 Task: Add an event with the title Product Testing Session, date '2024/05/20', time 9:40 AM to 11:40 AMand add a description: To enhance the networking experience, the event may also include icebreaker activities or facilitated networking games designed to spark conversations and foster connections. These activities will encourage attendees to interact with individuals they may not have met otherwise, promoting a broader network and diverse perspectives.Select event color  Lavender . Add location for the event as: 654 Belem Tower, Lisbon, Portugal, logged in from the account softage.1@softage.netand send the event invitation to softage.5@softage.net and softage.6@softage.net. Set a reminder for the event Every weekday(Monday to Friday)
Action: Mouse moved to (29, 95)
Screenshot: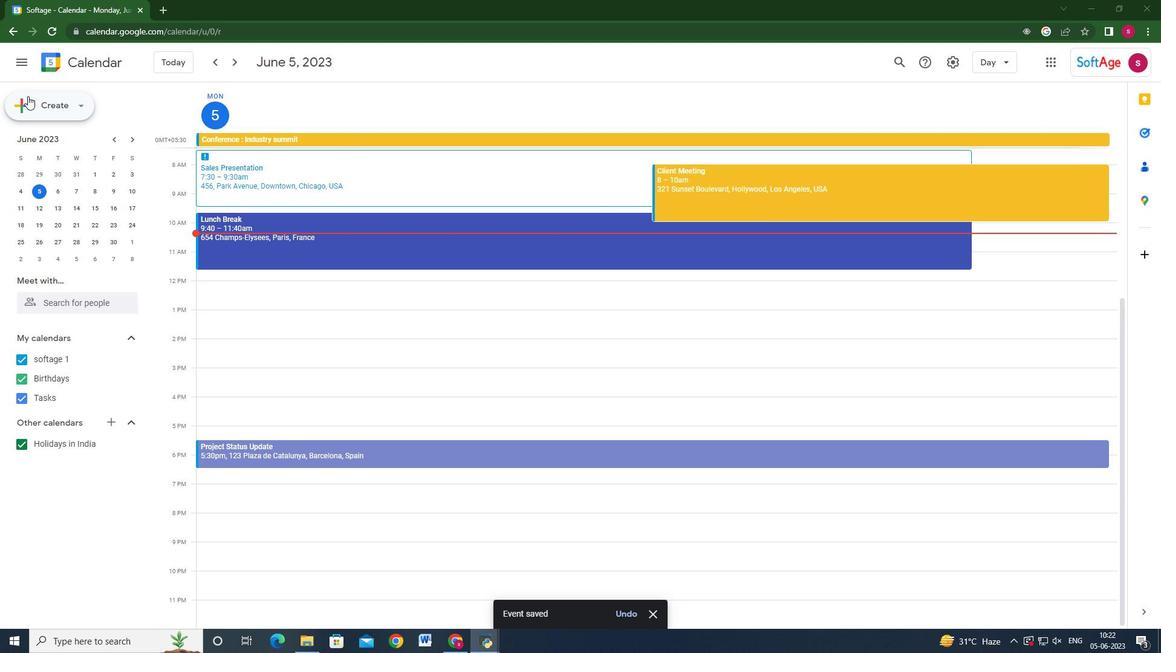 
Action: Mouse pressed left at (29, 95)
Screenshot: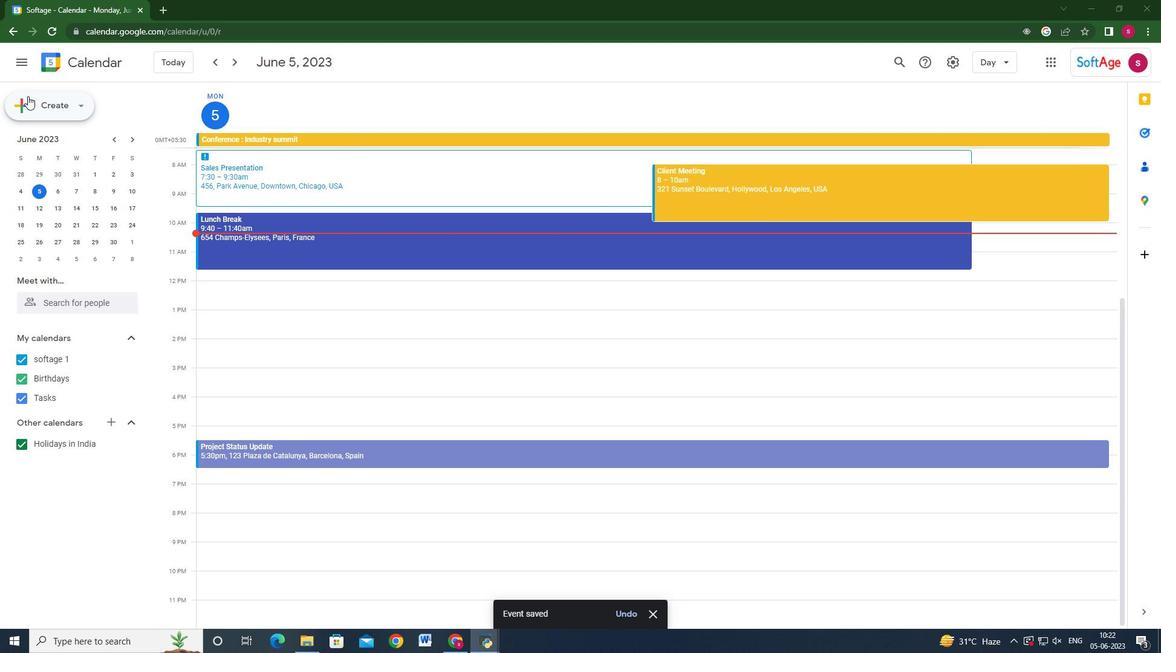 
Action: Mouse moved to (45, 133)
Screenshot: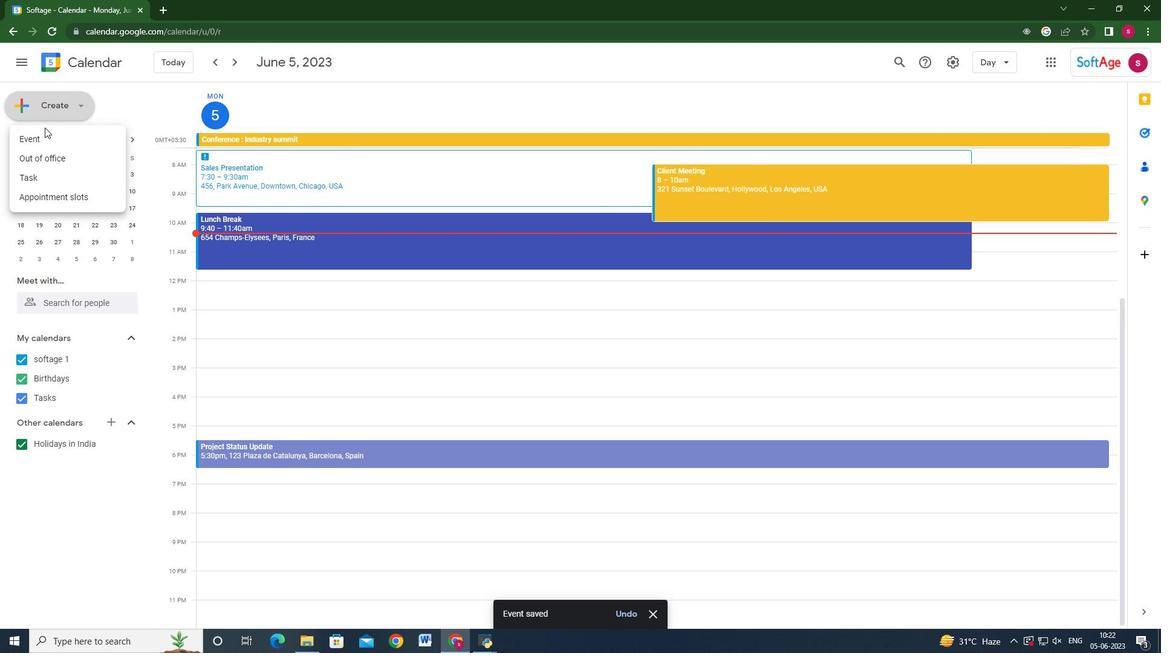 
Action: Mouse pressed left at (45, 133)
Screenshot: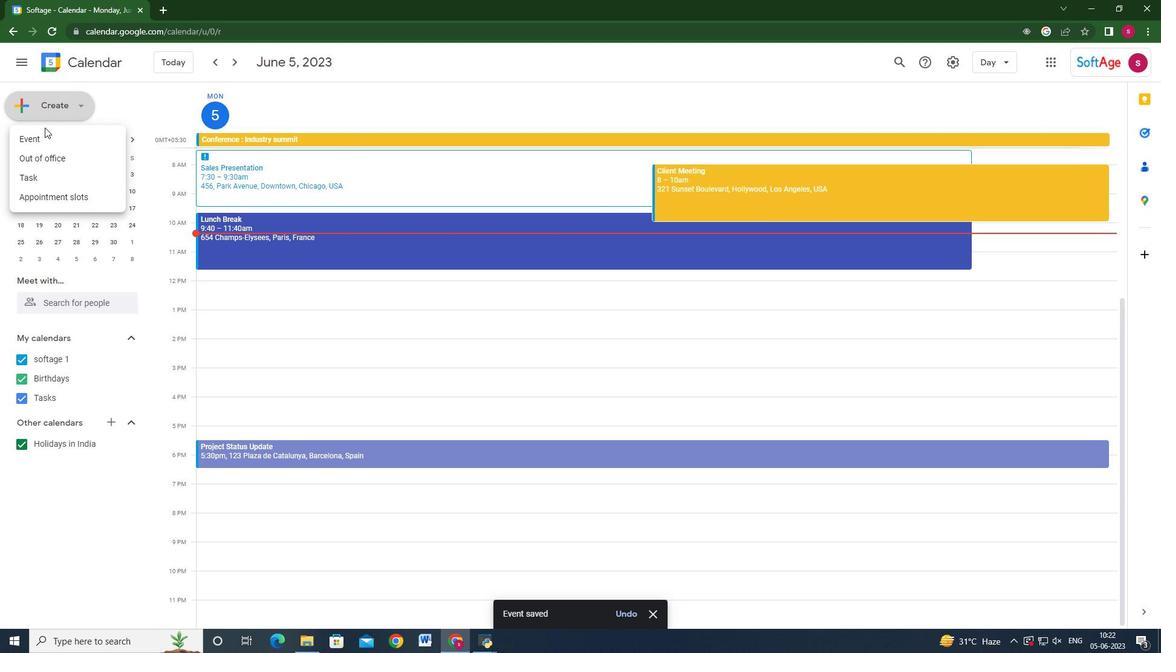 
Action: Mouse moved to (694, 484)
Screenshot: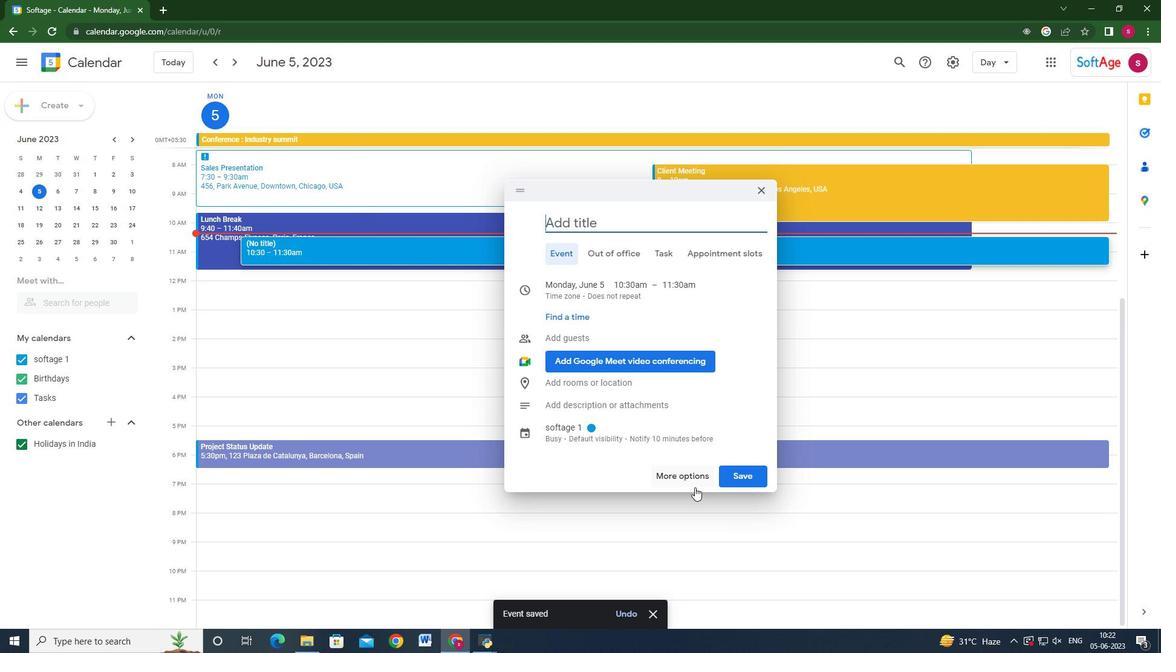 
Action: Mouse pressed left at (694, 484)
Screenshot: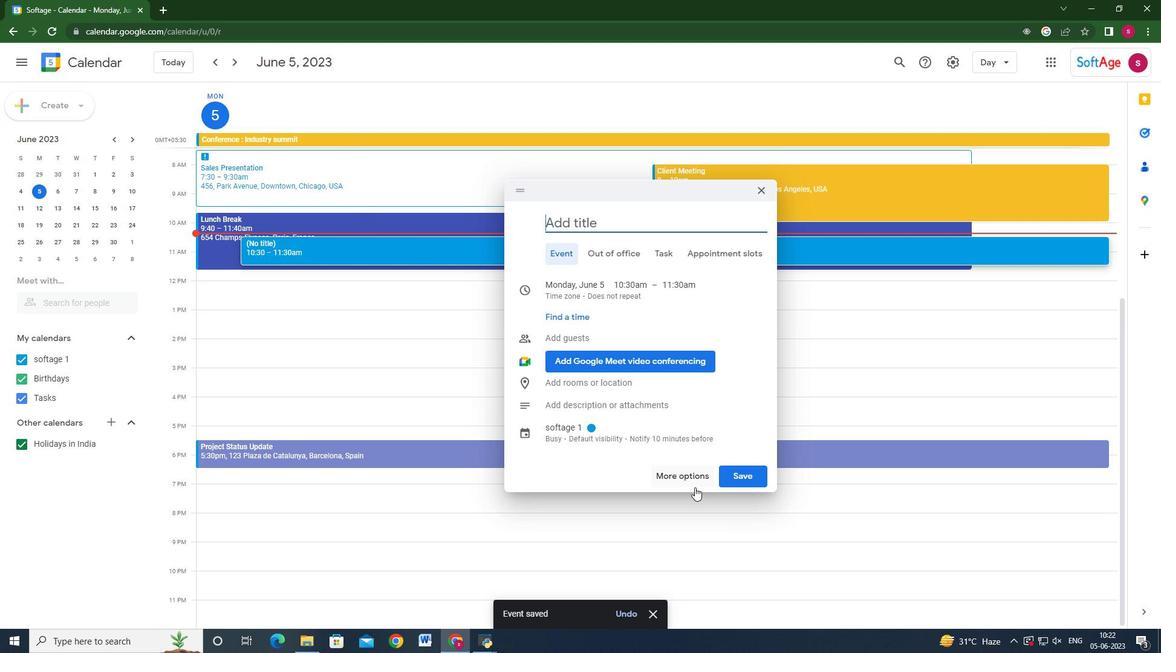 
Action: Mouse moved to (232, 137)
Screenshot: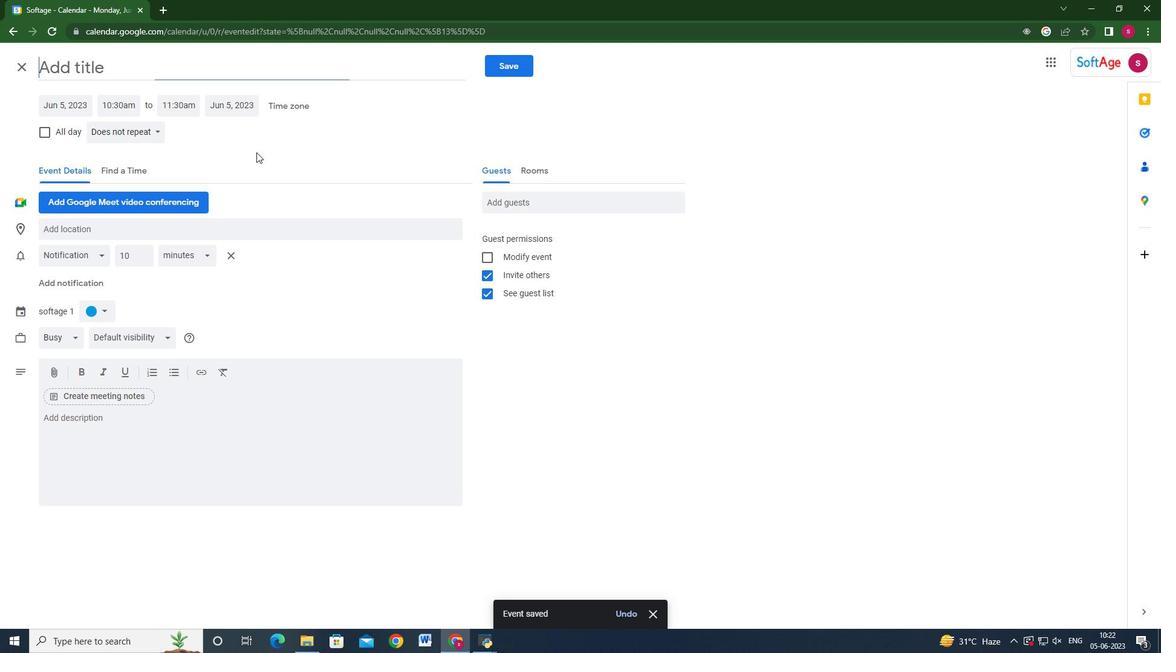 
Action: Key pressed <Key.shift>Product<Key.space><Key.shift>Testing<Key.space><Key.shift_r>Session
Screenshot: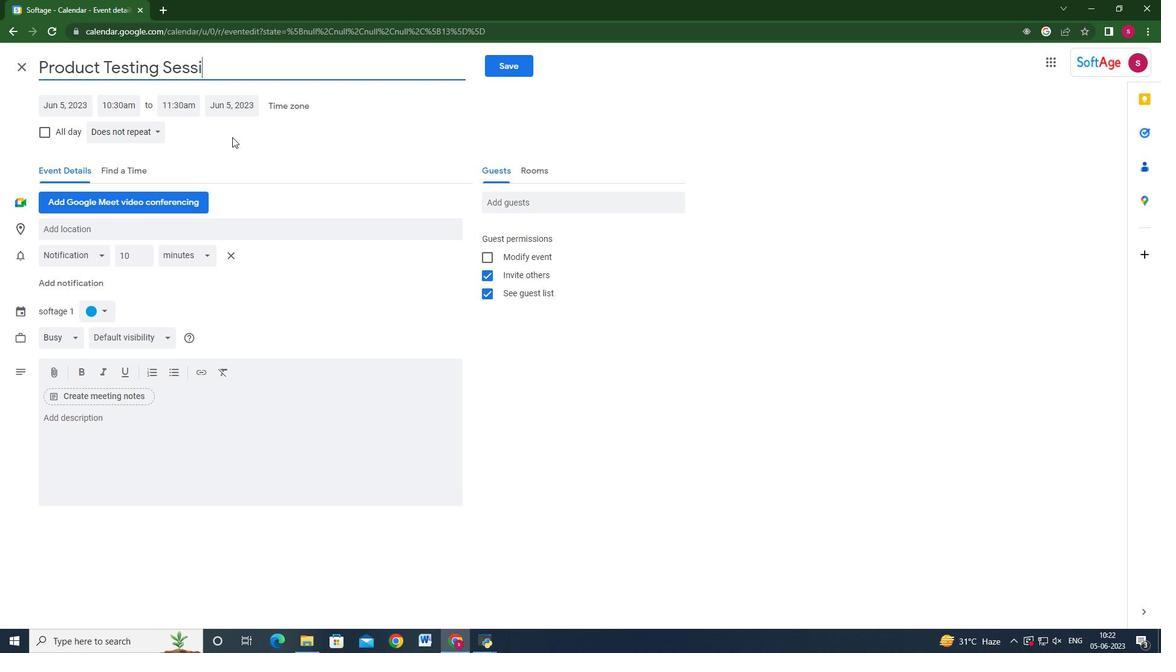 
Action: Mouse moved to (74, 108)
Screenshot: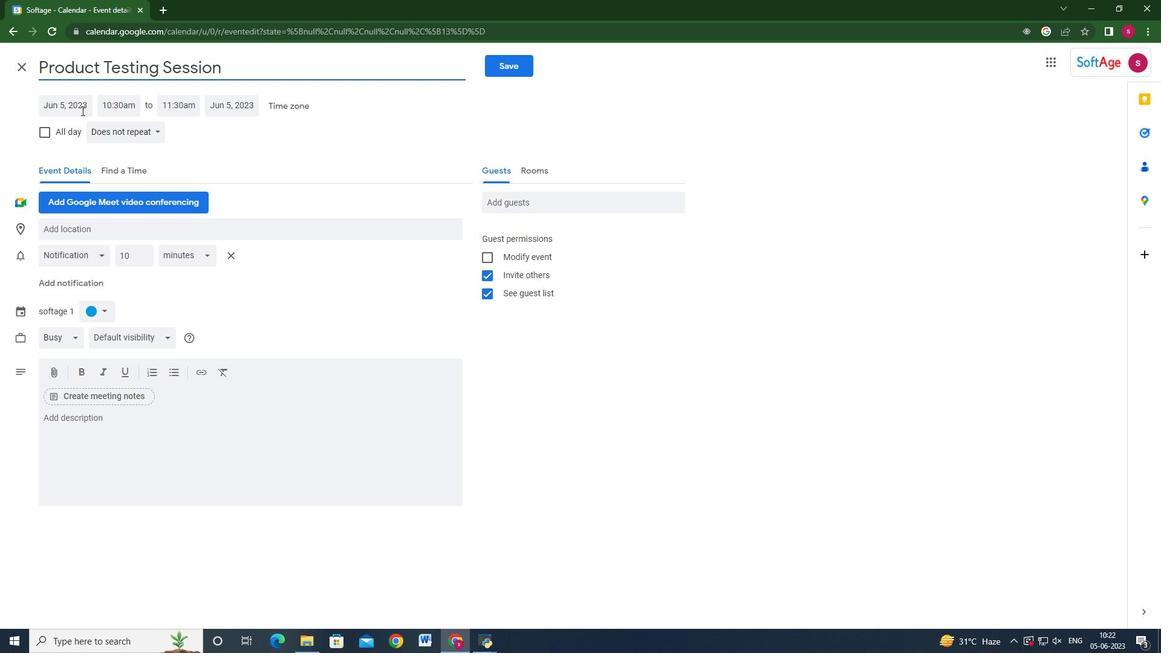 
Action: Mouse pressed left at (74, 108)
Screenshot: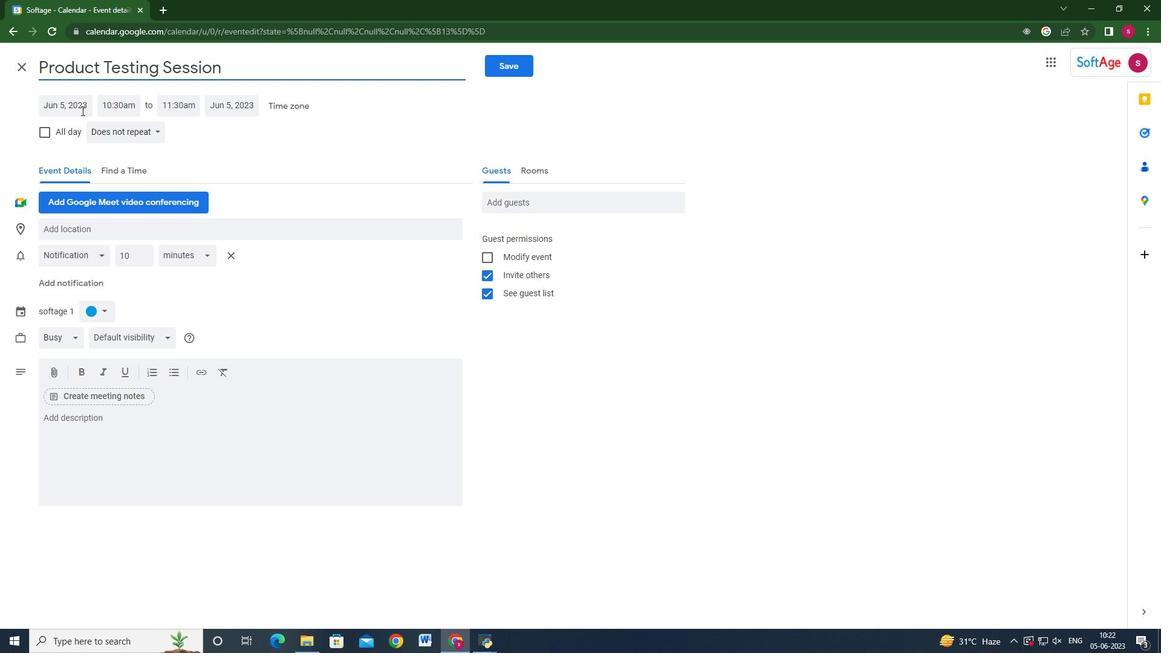 
Action: Mouse moved to (187, 130)
Screenshot: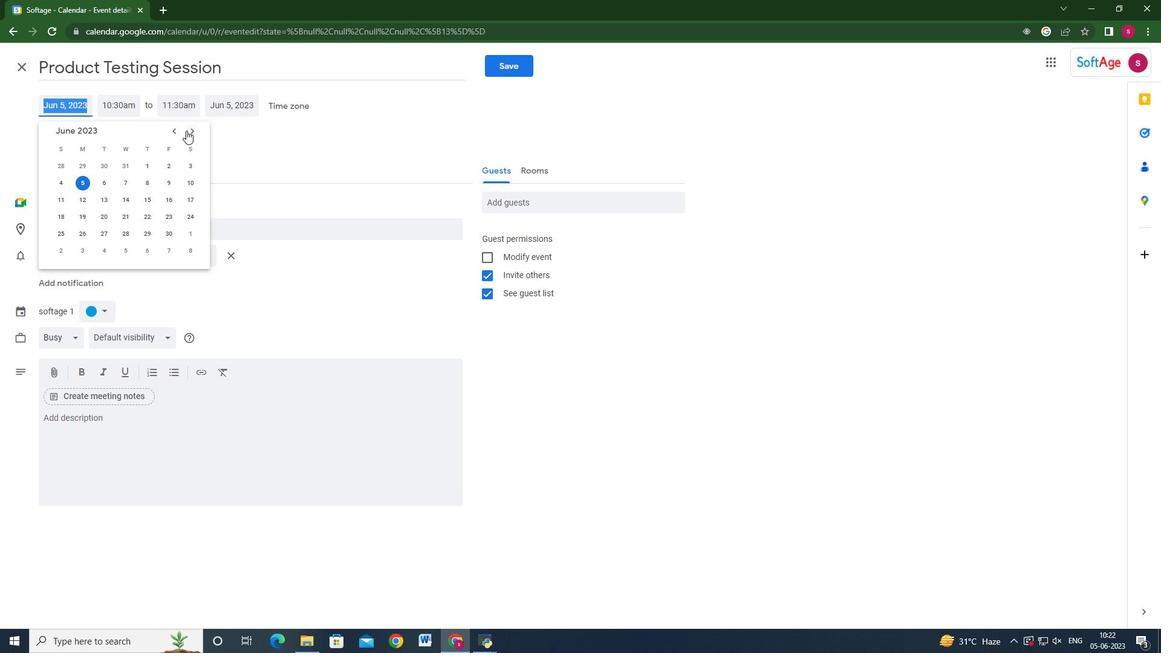 
Action: Mouse pressed left at (187, 130)
Screenshot: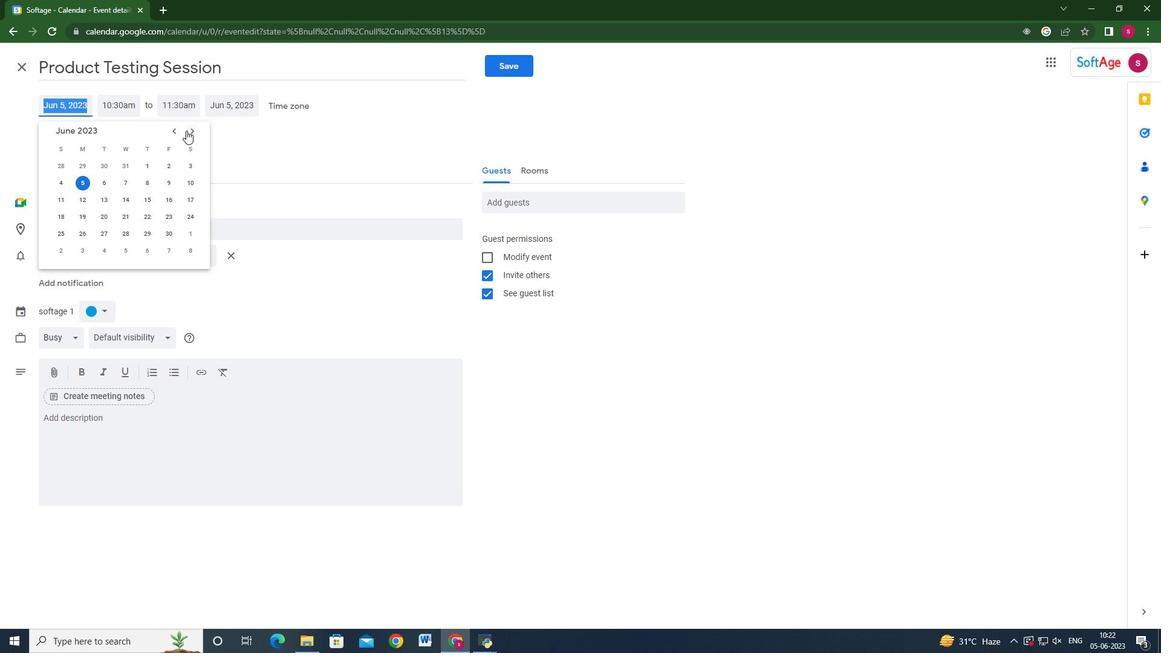 
Action: Mouse moved to (188, 130)
Screenshot: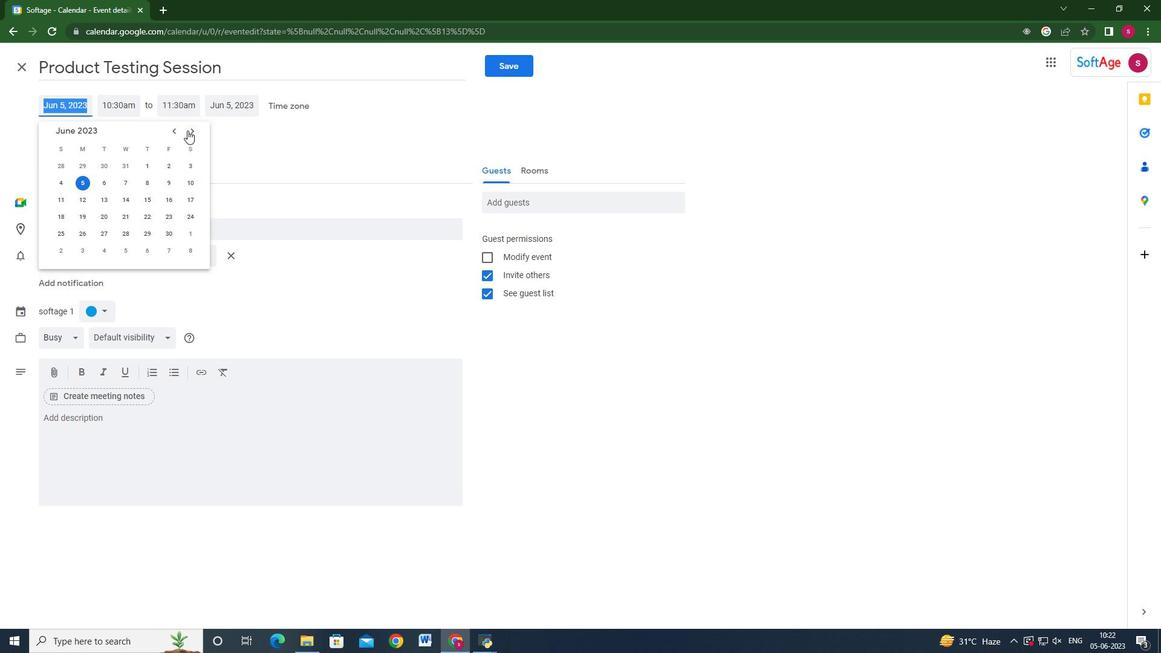 
Action: Mouse pressed left at (188, 130)
Screenshot: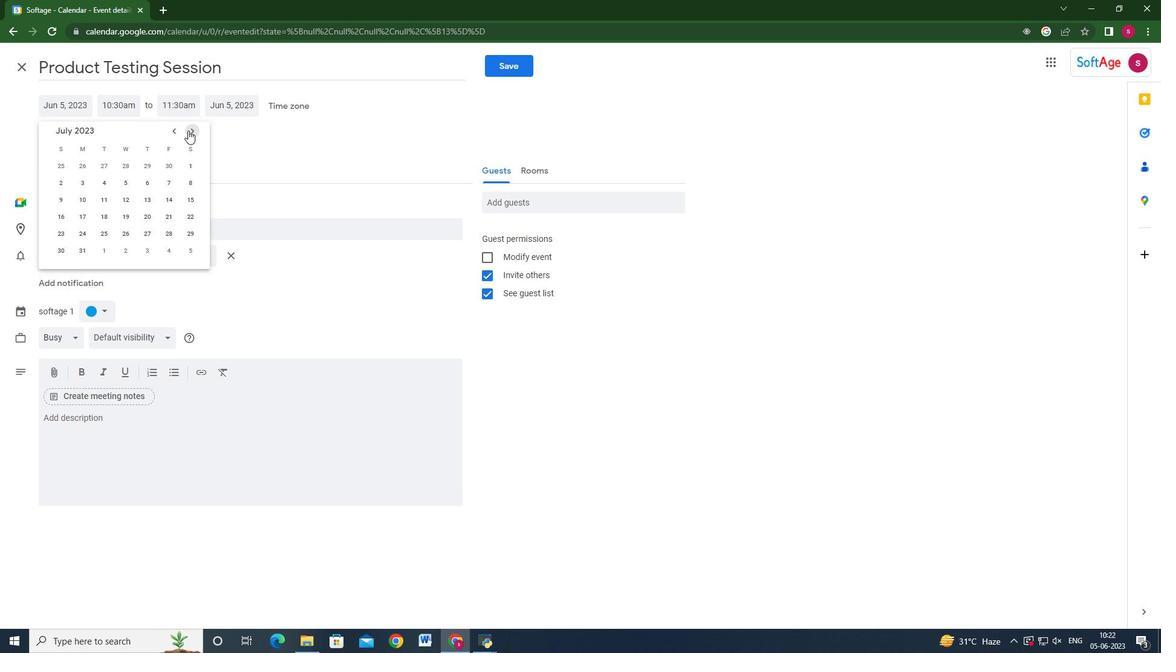 
Action: Mouse moved to (188, 130)
Screenshot: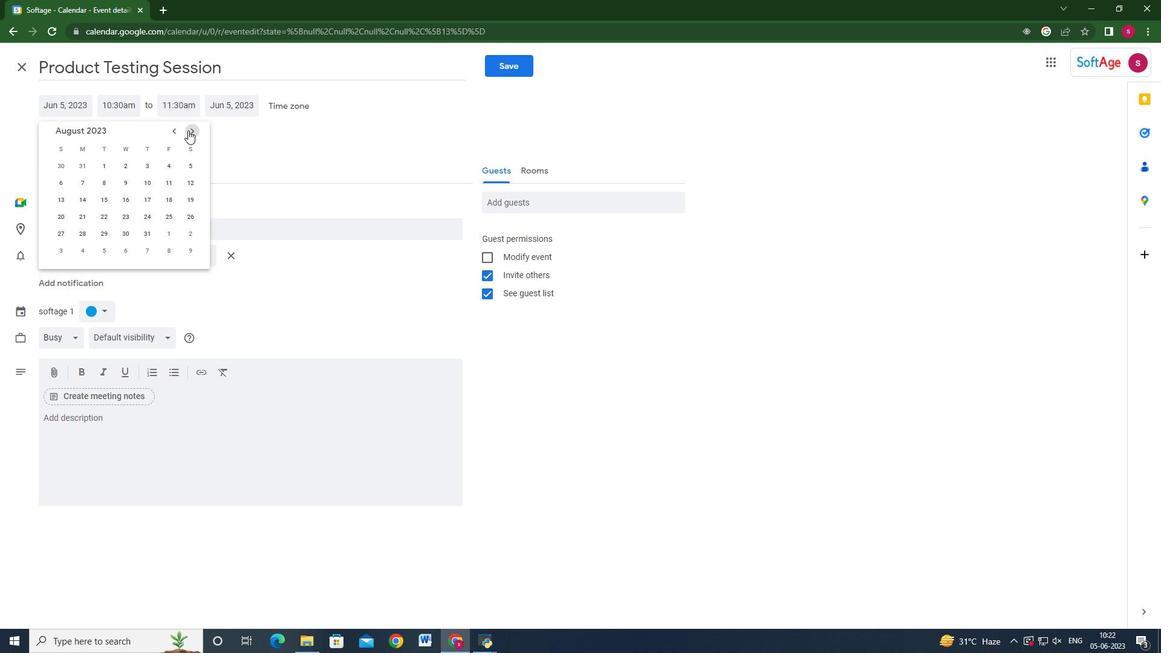 
Action: Mouse pressed left at (188, 130)
Screenshot: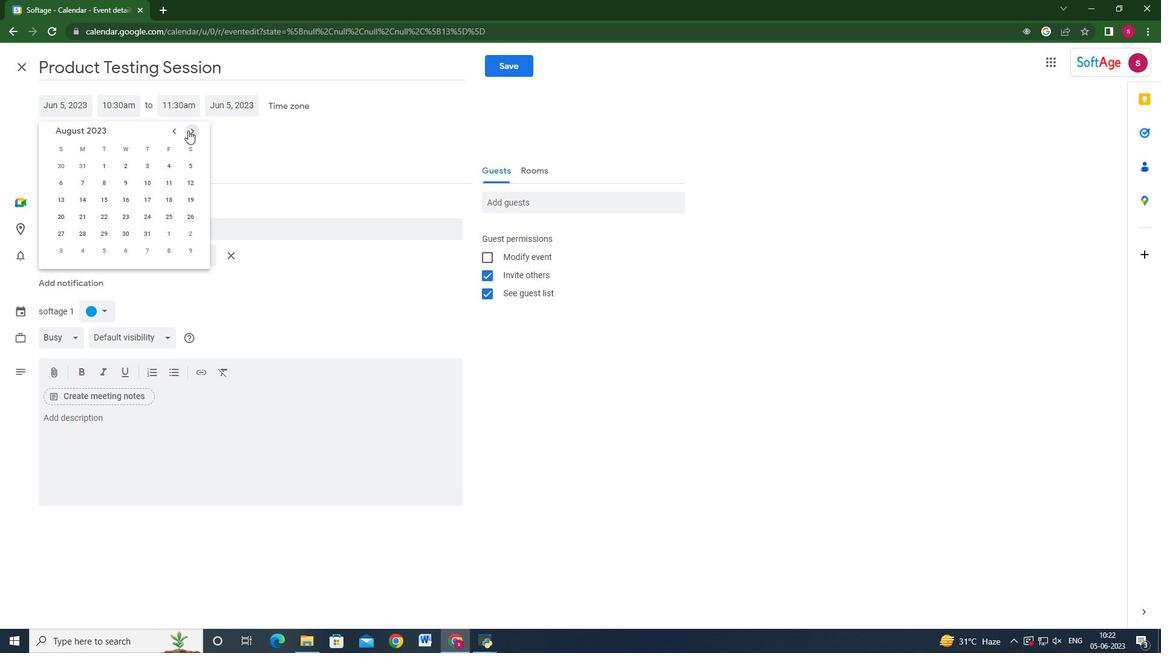 
Action: Mouse pressed left at (188, 130)
Screenshot: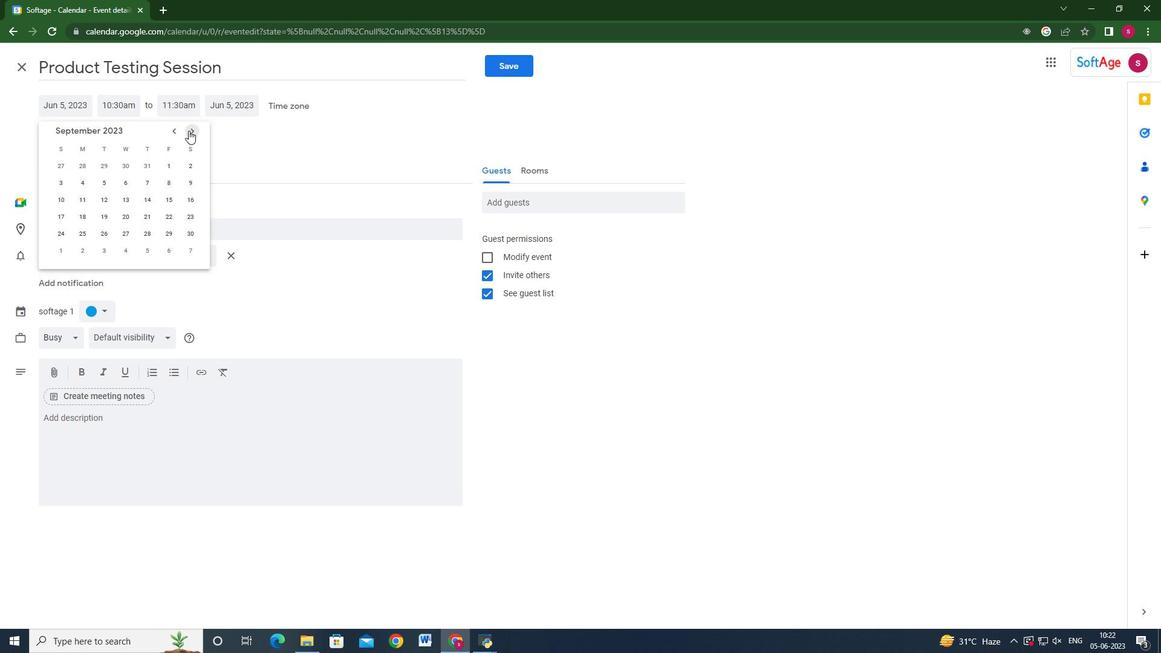 
Action: Mouse moved to (188, 130)
Screenshot: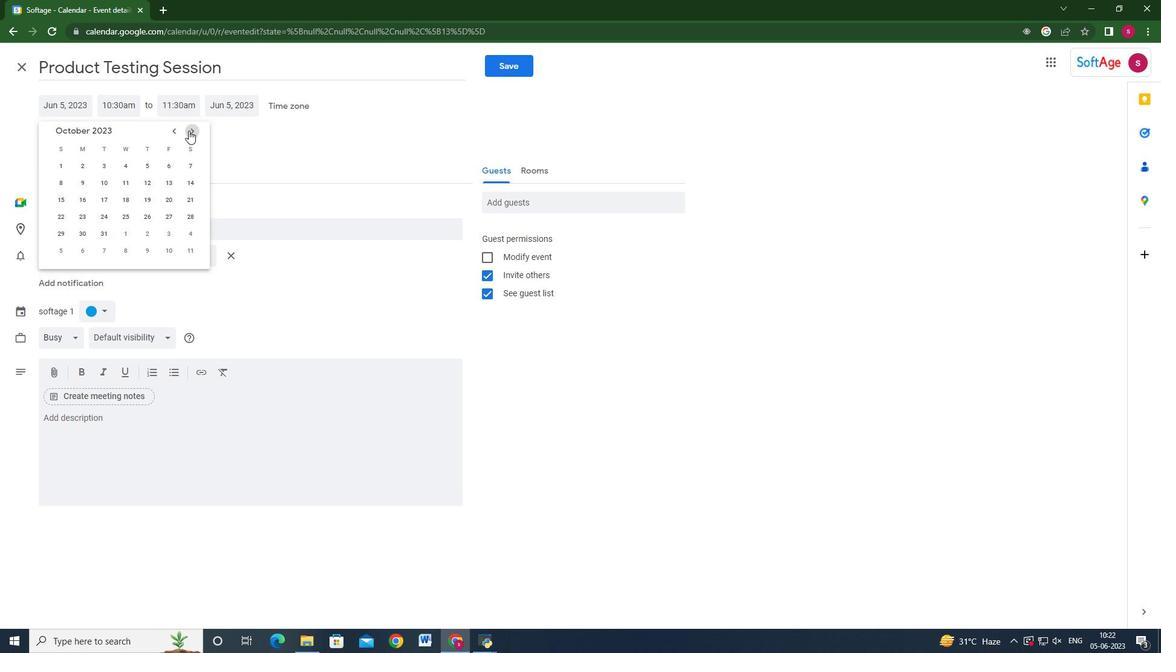 
Action: Mouse pressed left at (188, 130)
Screenshot: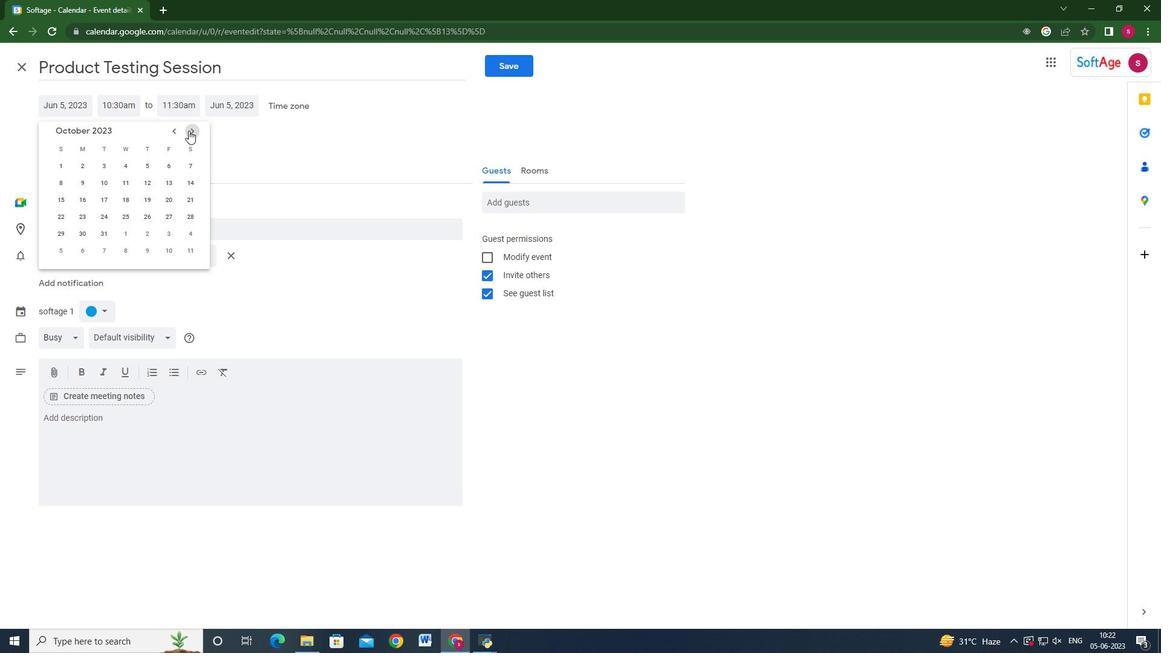 
Action: Mouse pressed left at (188, 130)
Screenshot: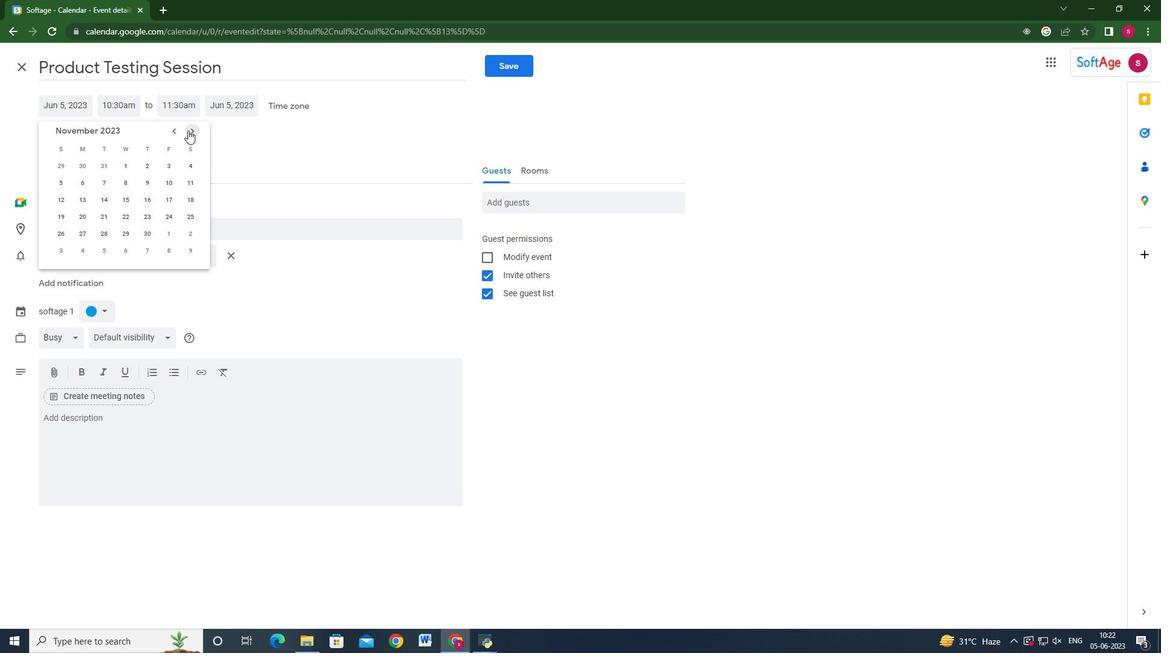 
Action: Mouse pressed left at (188, 130)
Screenshot: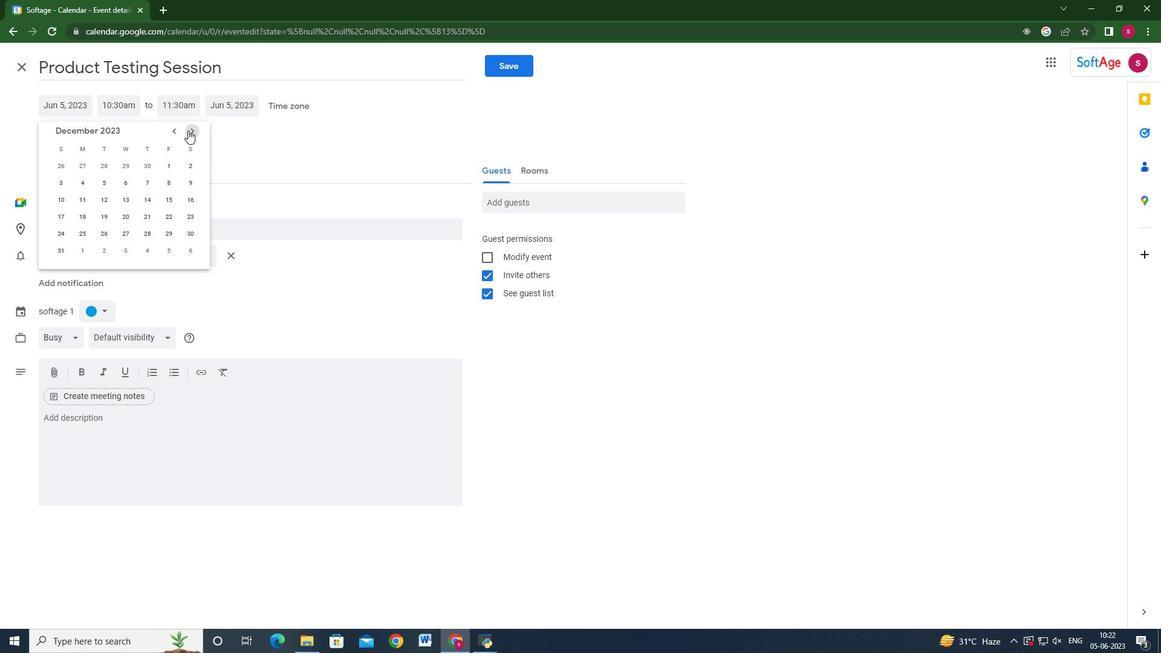 
Action: Mouse pressed left at (188, 130)
Screenshot: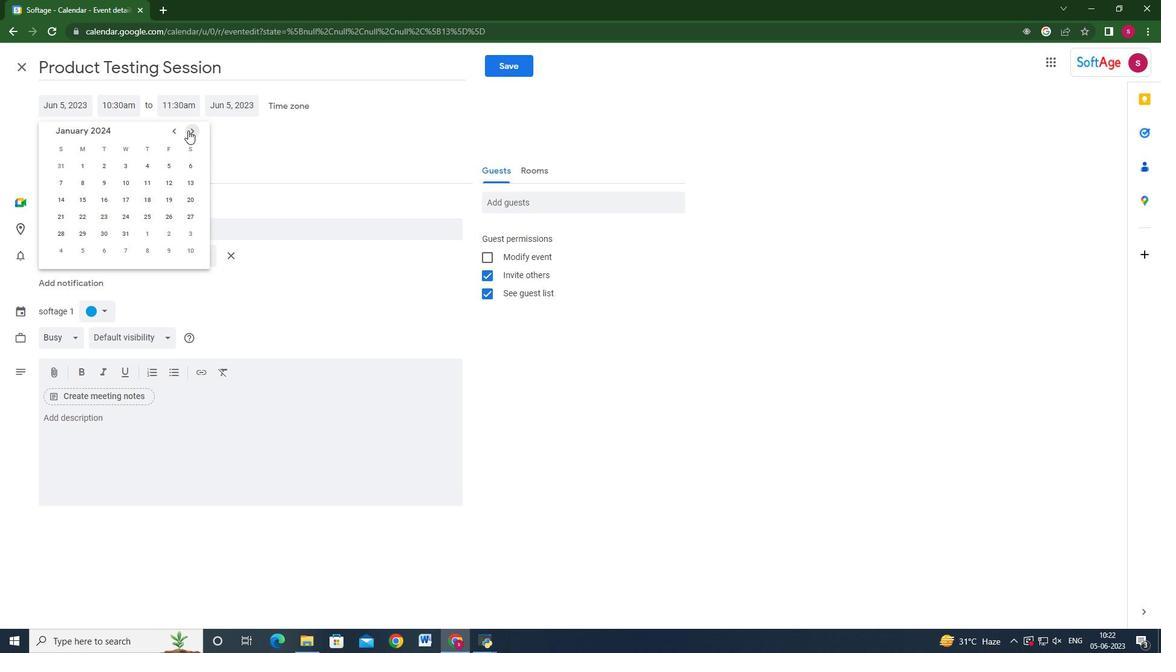
Action: Mouse pressed left at (188, 130)
Screenshot: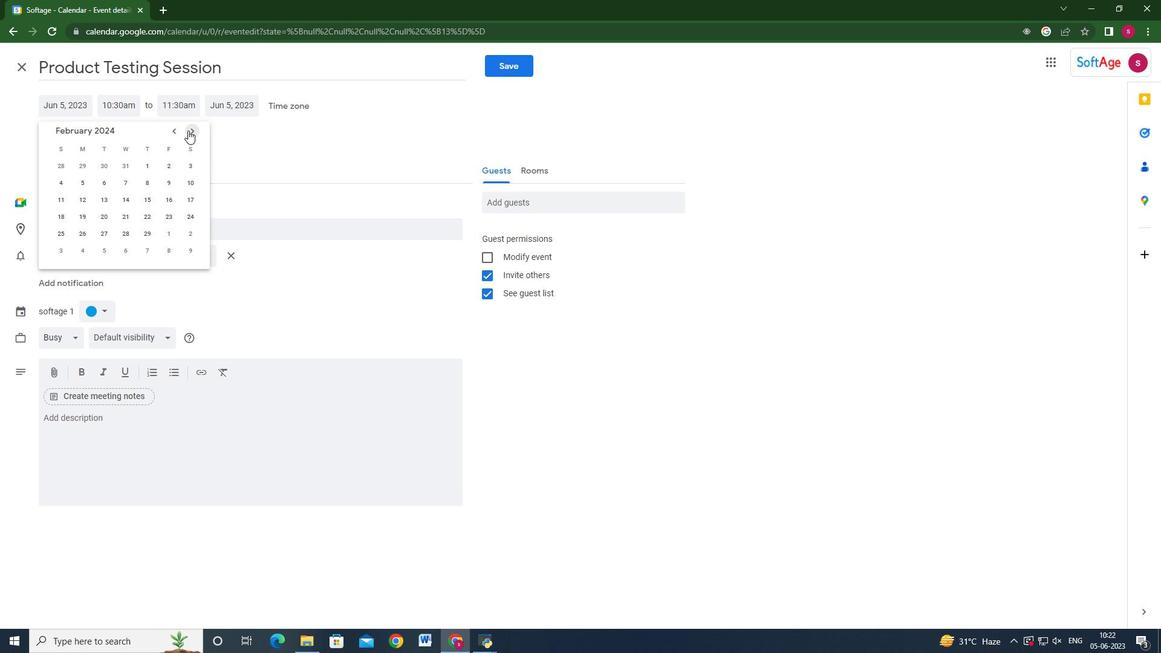 
Action: Mouse pressed left at (188, 130)
Screenshot: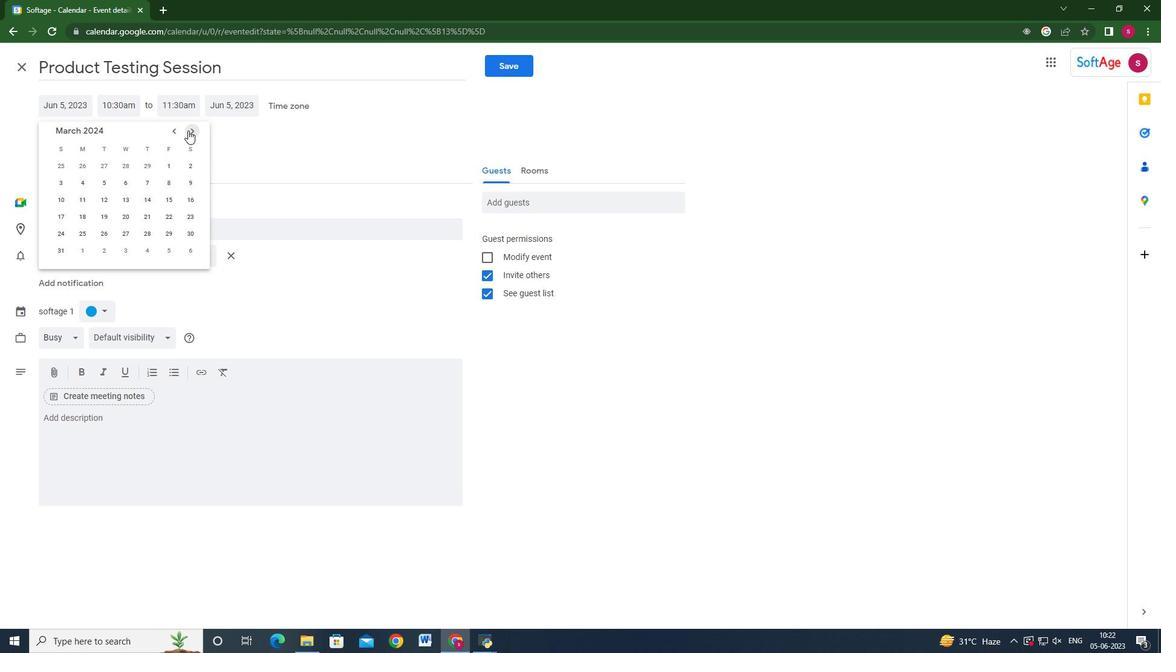 
Action: Mouse pressed left at (188, 130)
Screenshot: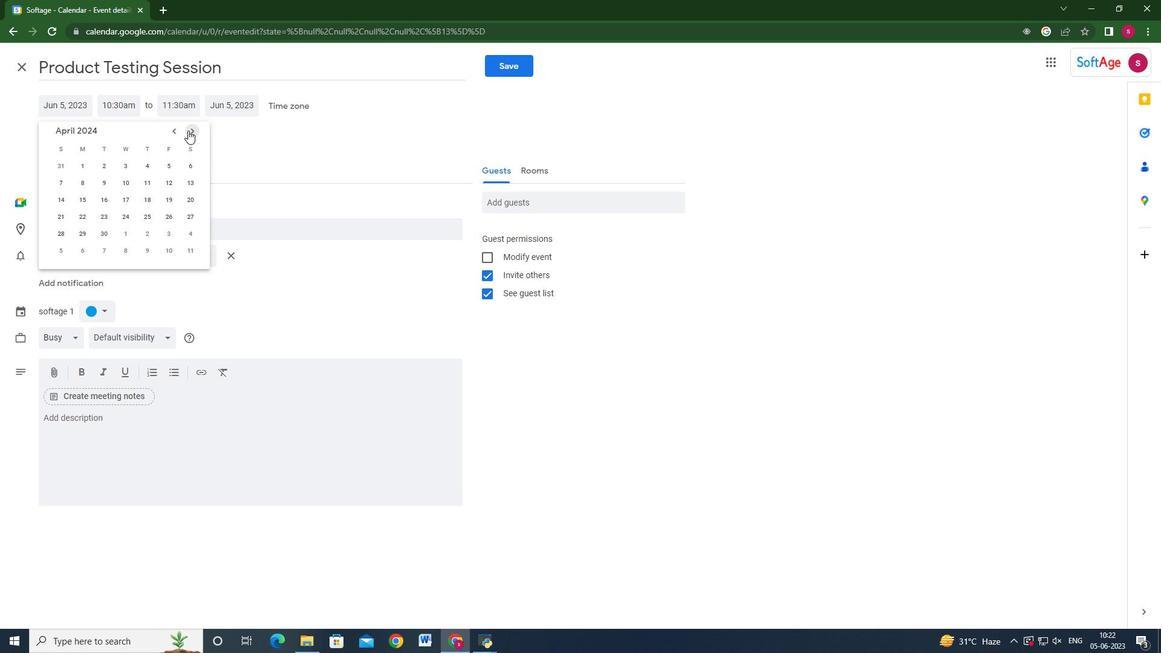 
Action: Mouse moved to (79, 218)
Screenshot: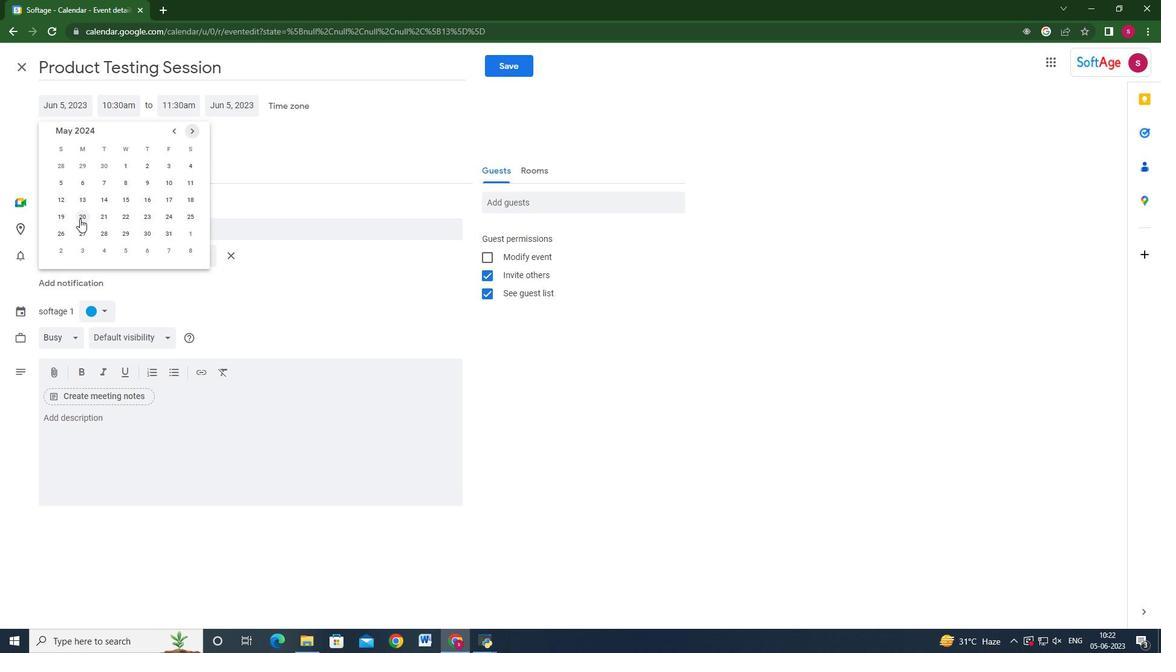 
Action: Mouse pressed left at (79, 218)
Screenshot: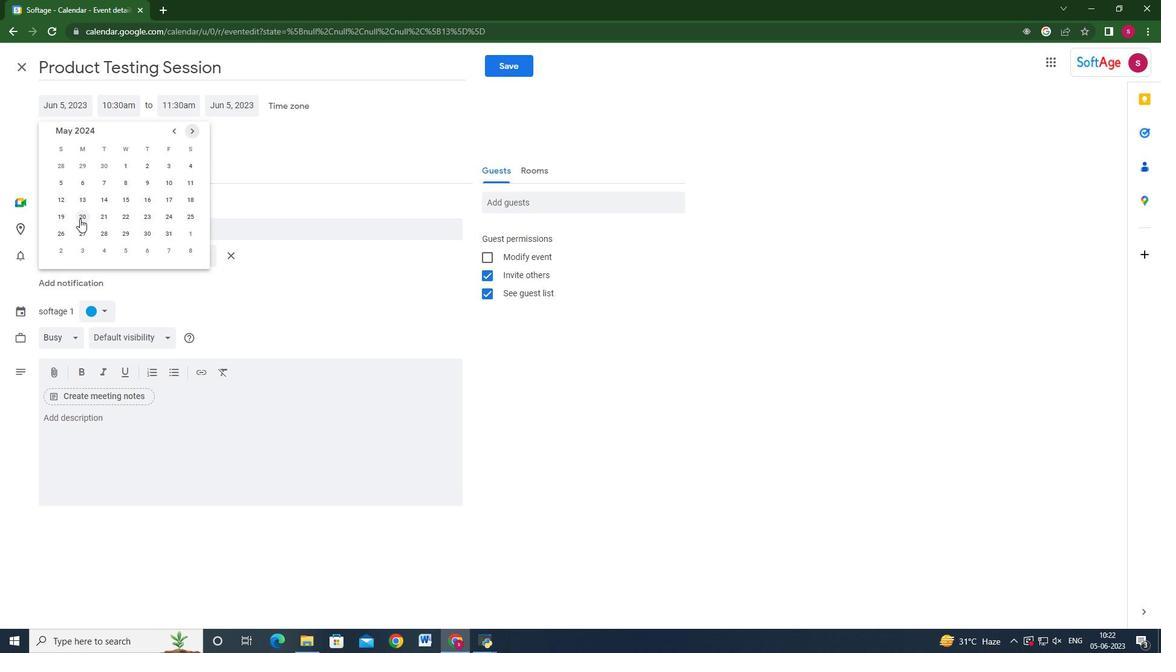 
Action: Mouse moved to (125, 104)
Screenshot: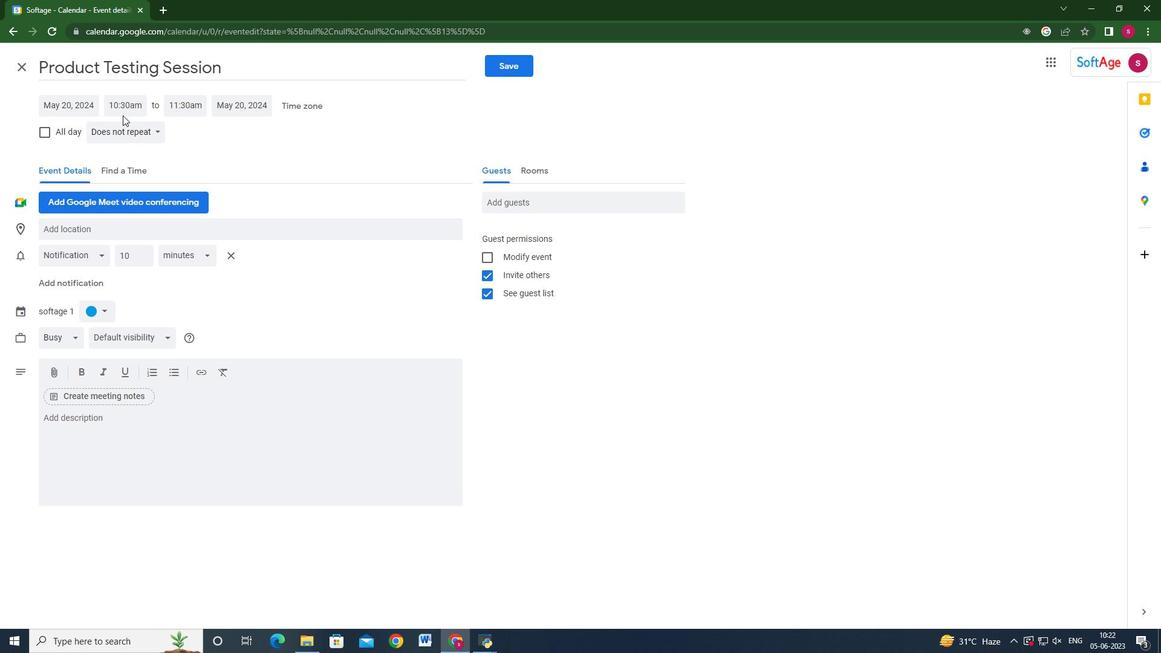 
Action: Mouse pressed left at (125, 104)
Screenshot: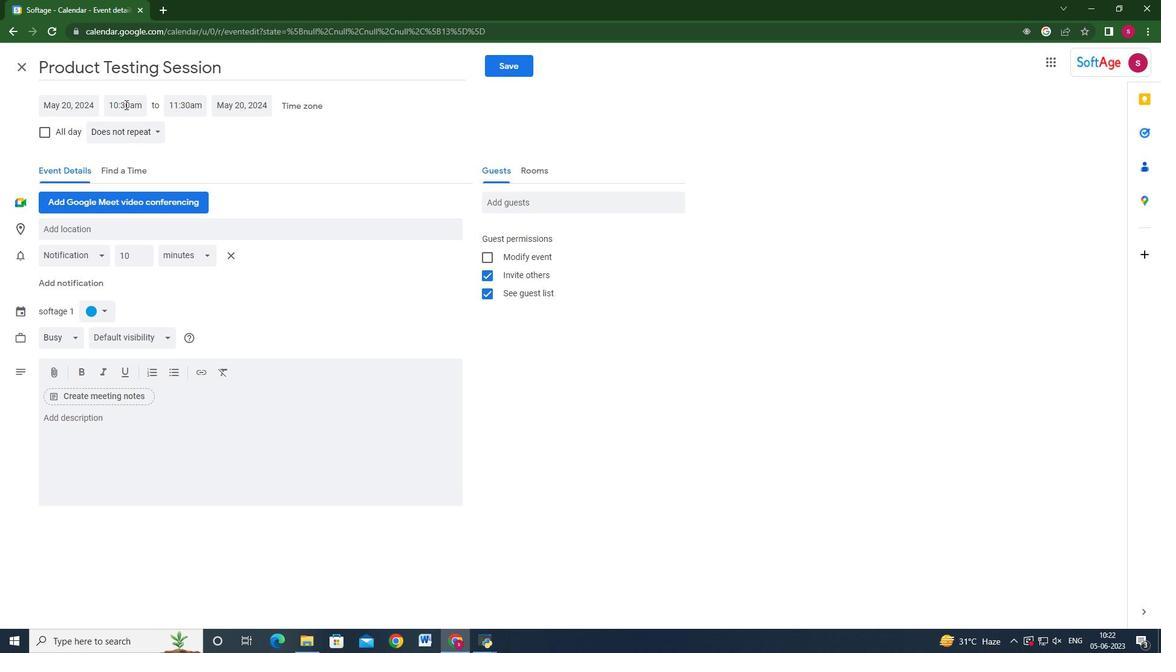 
Action: Key pressed 1<Key.backspace>9<Key.shift>:40am<Key.tab>11<Key.shift>:50<Key.backspace><Key.backspace>40am<Key.enter>
Screenshot: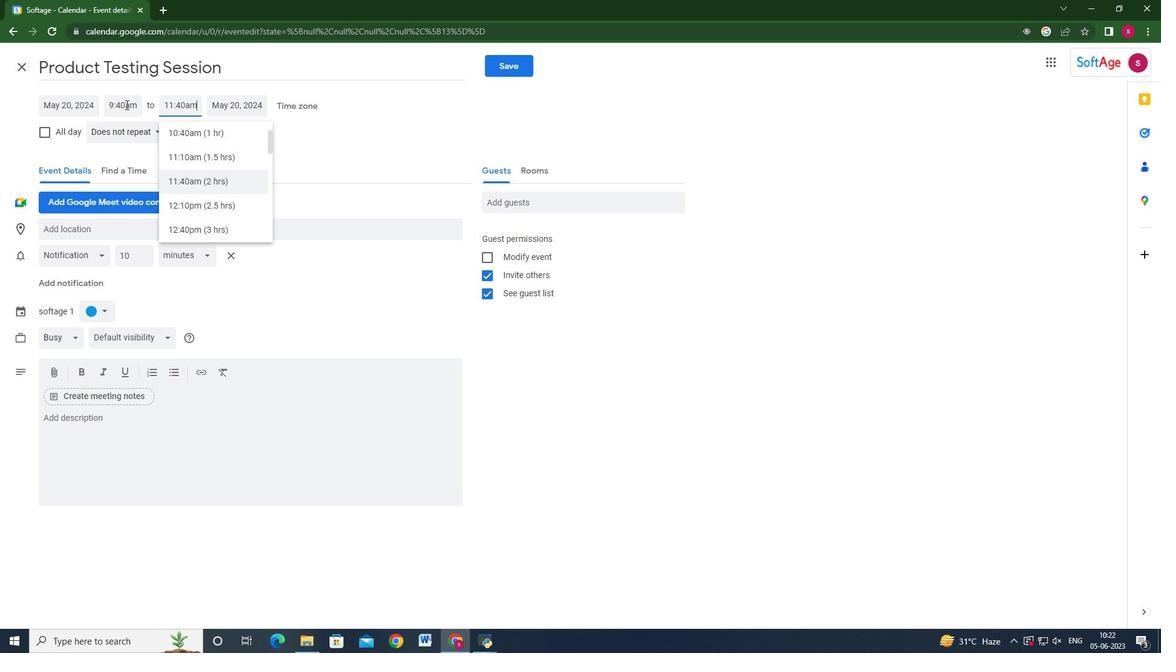 
Action: Mouse moved to (165, 425)
Screenshot: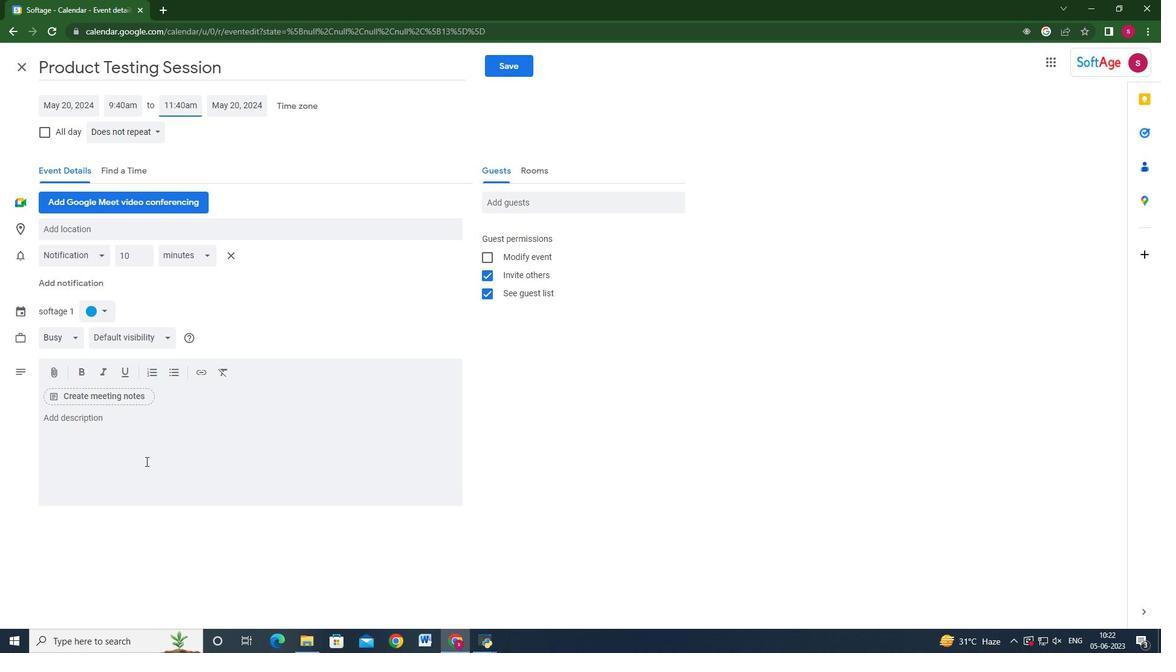 
Action: Mouse pressed left at (165, 425)
Screenshot: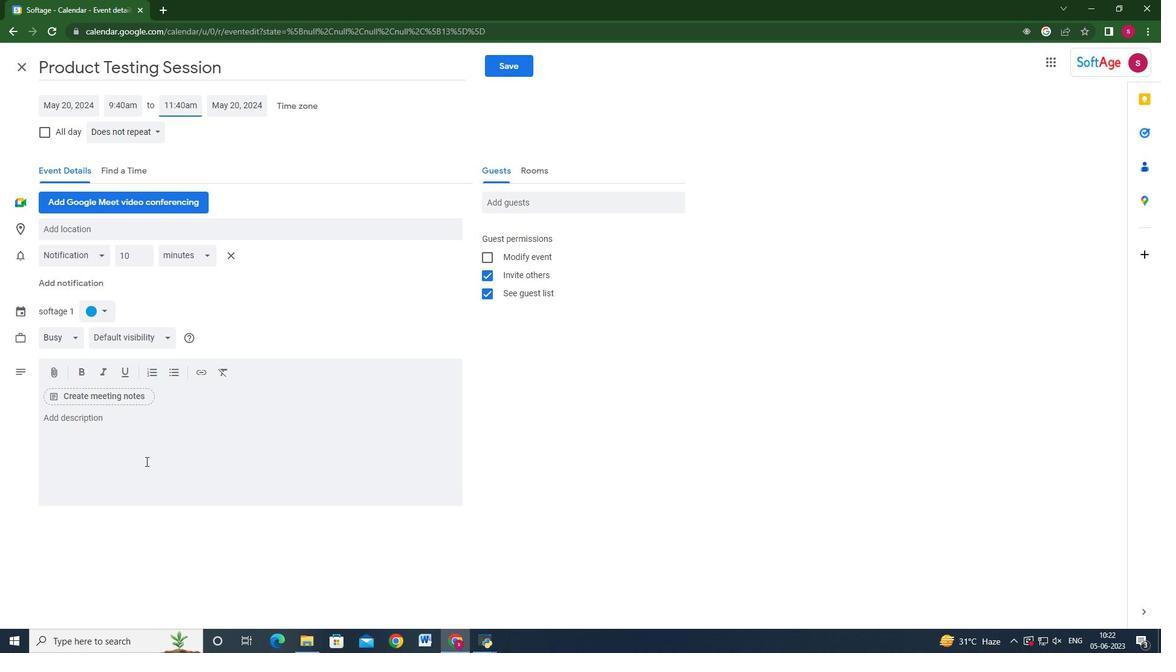 
Action: Key pressed <Key.shift>To<Key.space>enhance<Key.space>the<Key.space>nw<Key.backspace>ew<Key.backspace>tworking<Key.space>experience,<Key.space>the<Key.space>event<Key.space>may<Key.space>aloso<Key.backspace><Key.backspace><Key.backspace>so<Key.space>include<Key.space>icebreaker<Key.space>activities<Key.space>or<Key.space>facilitated<Key.space>networking<Key.space>games<Key.space>designed<Key.space>to<Key.space>spark<Key.space>conversations<Key.space>and<Key.space>s<Key.backspace>foster<Key.space>connections.<Key.space><Key.shift>These<Key.space>activities<Key.space>will<Key.space>encourage<Key.space>attendees<Key.space>to<Key.space>interact<Key.space>with<Key.space>indici<Key.backspace><Key.backspace>viduals<Key.space>they<Key.space>may<Key.space>not<Key.space>have<Key.space>met<Key.space>otherwise,<Key.space>promoting<Key.space>a<Key.space>broader<Key.space>network<Key.space>and<Key.space>diverse<Key.space>perspectives.
Screenshot: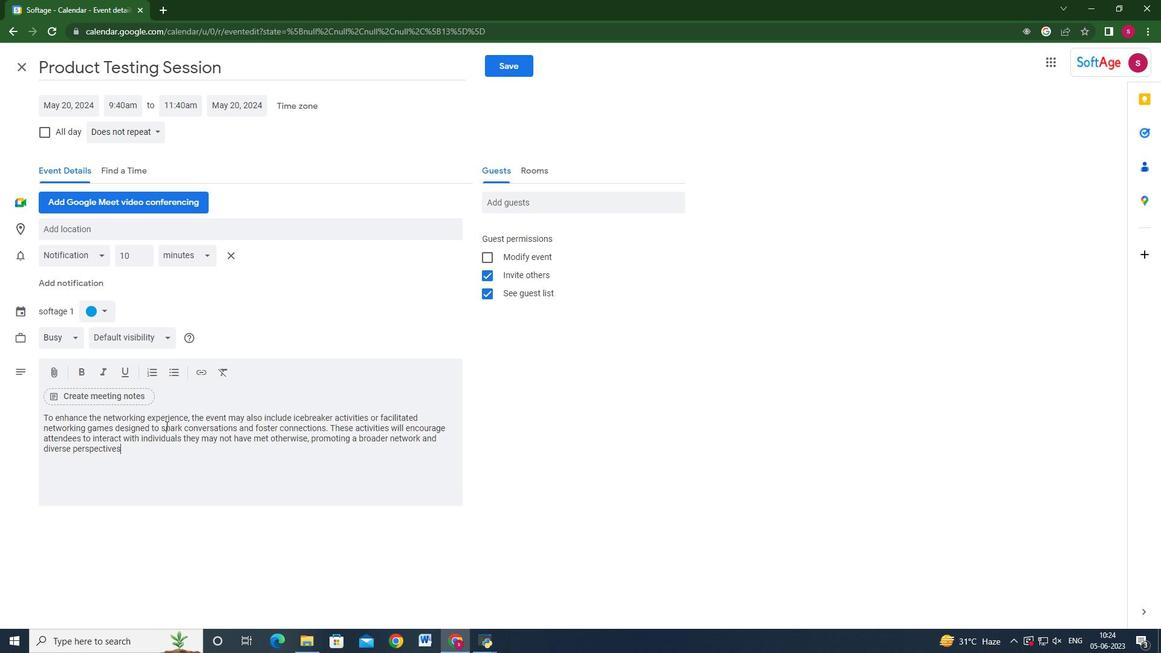 
Action: Mouse moved to (101, 305)
Screenshot: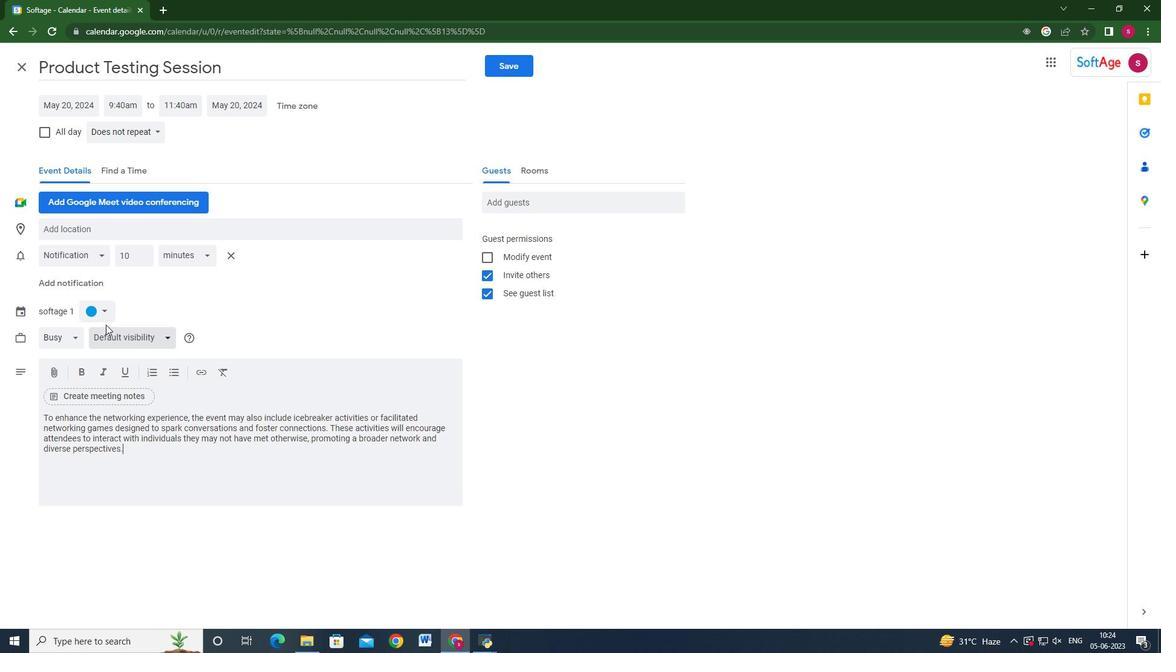 
Action: Mouse pressed left at (101, 305)
Screenshot: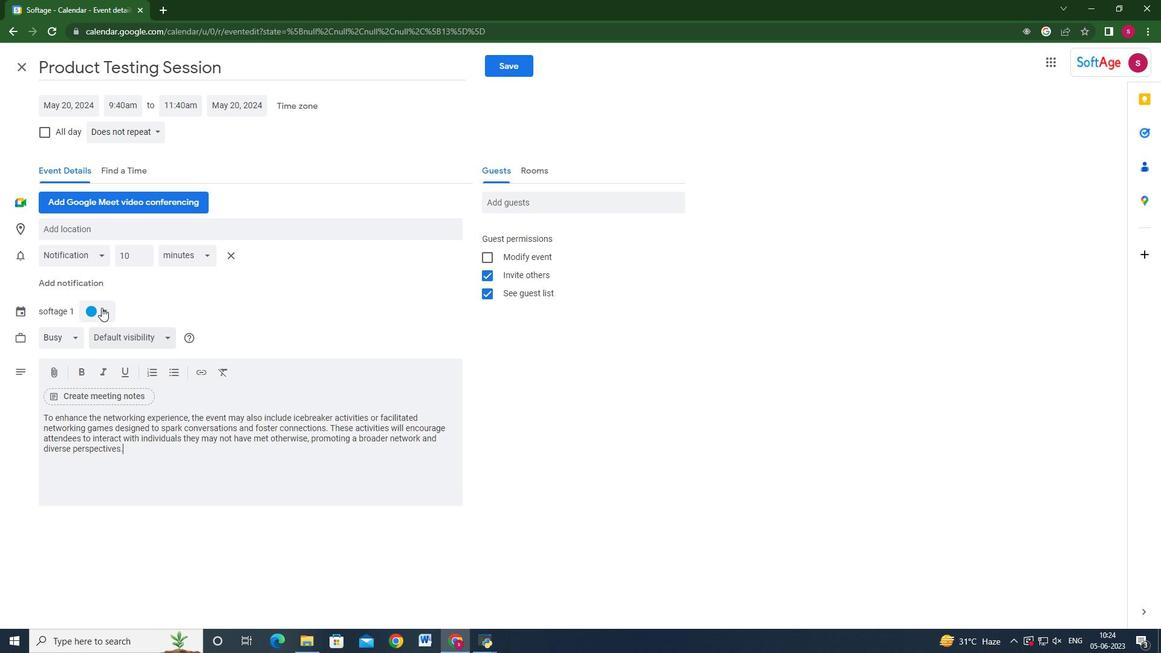 
Action: Mouse moved to (90, 368)
Screenshot: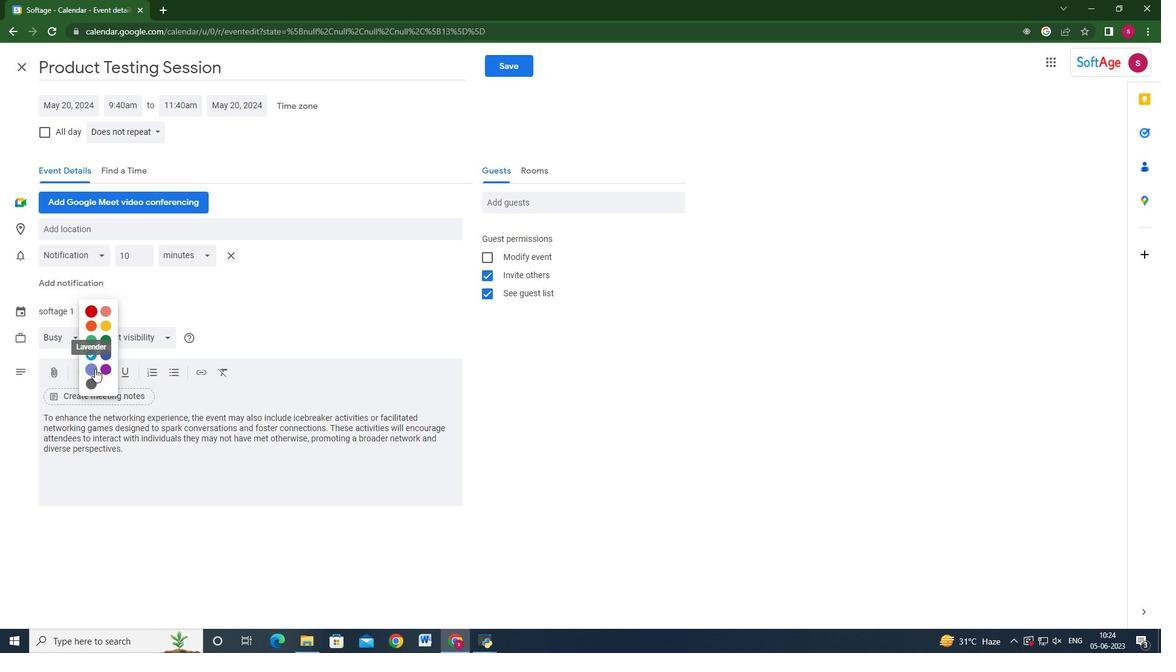 
Action: Mouse pressed left at (90, 368)
Screenshot: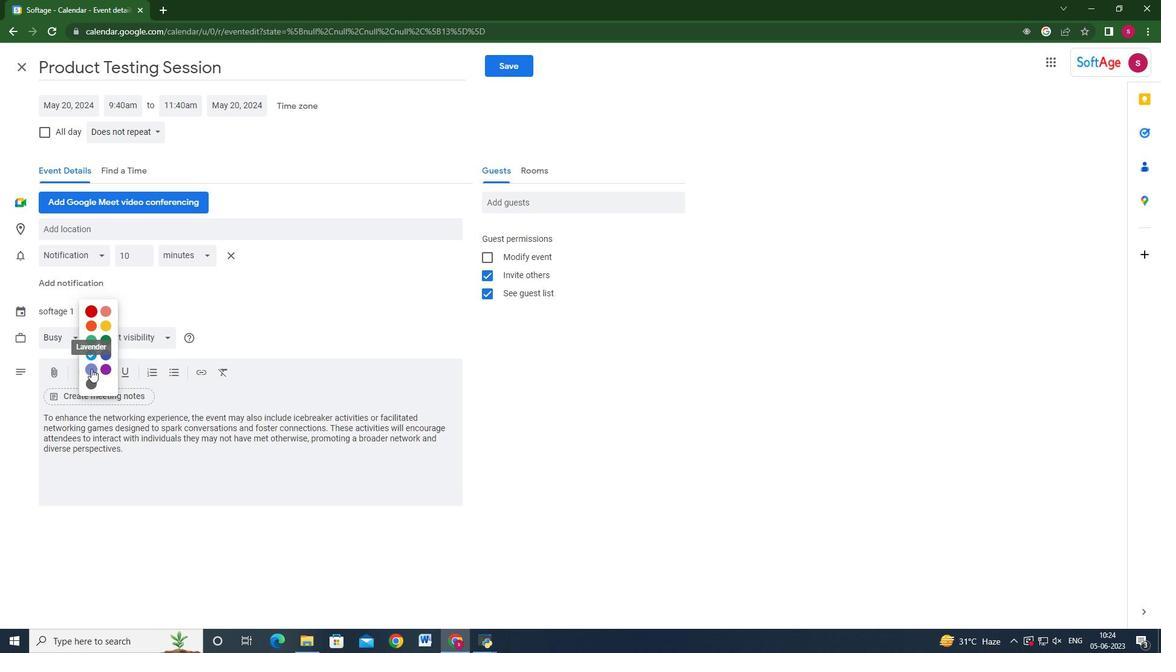 
Action: Mouse moved to (166, 229)
Screenshot: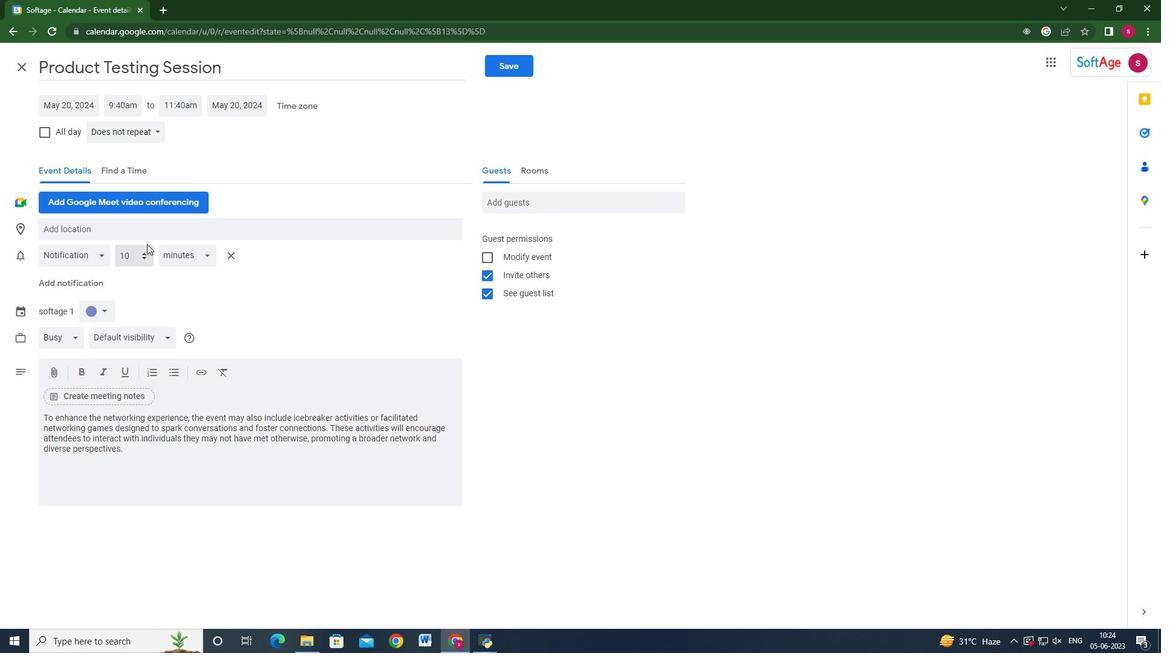 
Action: Mouse pressed left at (166, 229)
Screenshot: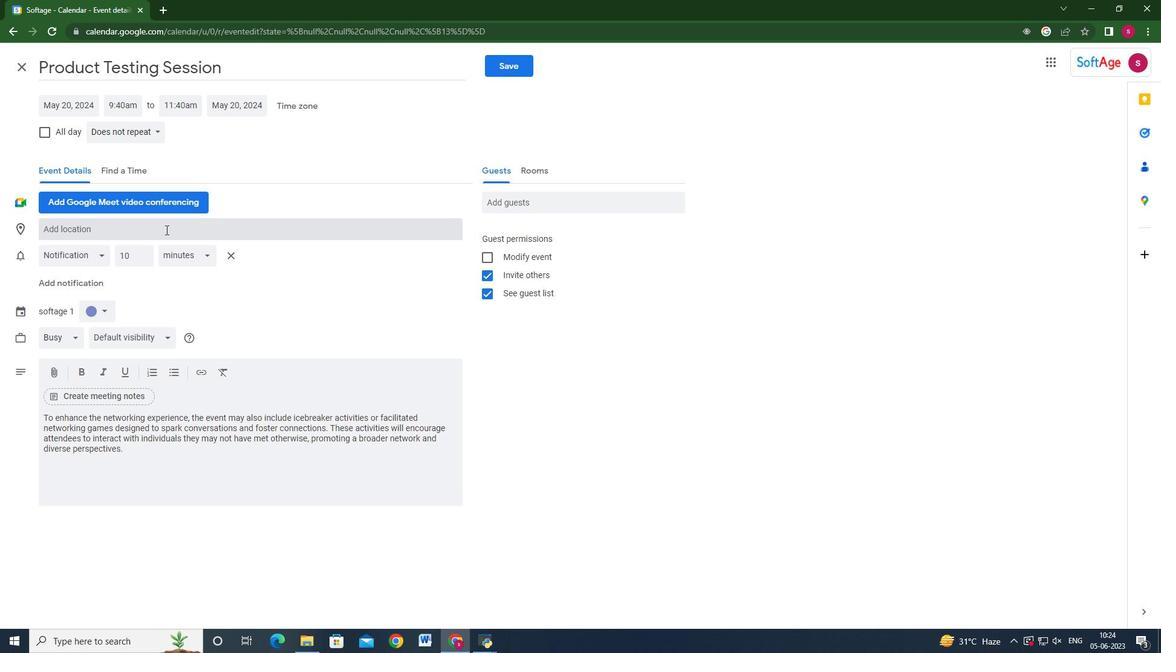 
Action: Key pressed 6<Key.backspace>54<Key.backspace><Key.backspace><Key.backspace>654<Key.space><Key.shift>Belem<Key.space><Key.shift>Tower,<Key.space><Key.shift>Lisbon,<Key.space><Key.shift>Portugal
Screenshot: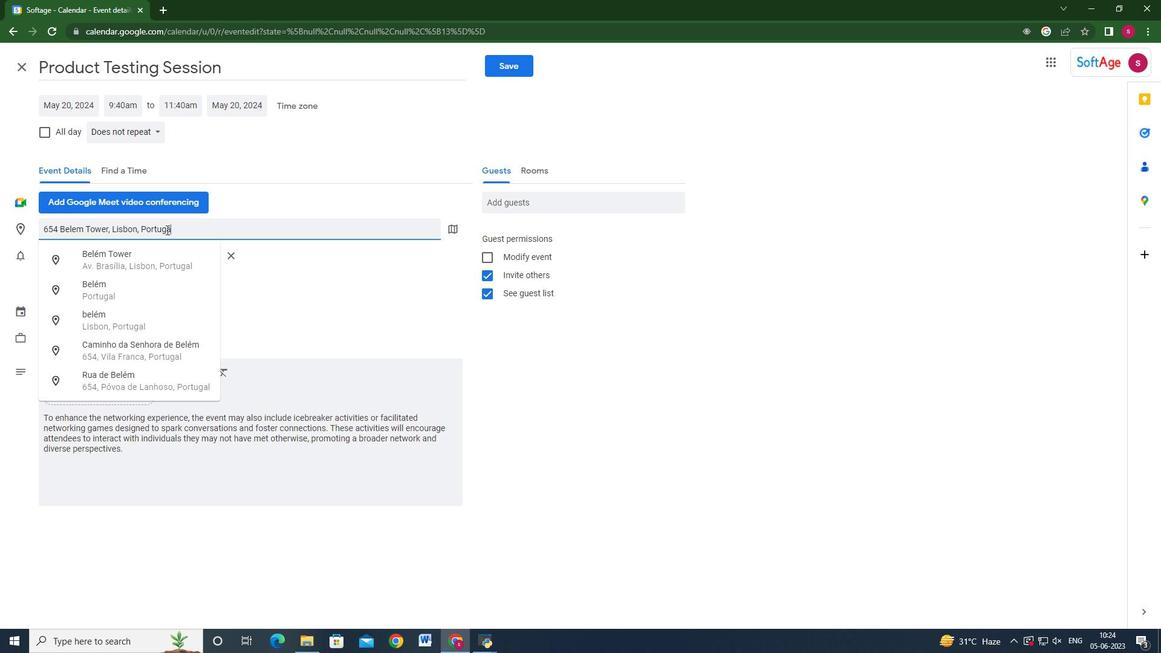 
Action: Mouse moved to (561, 200)
Screenshot: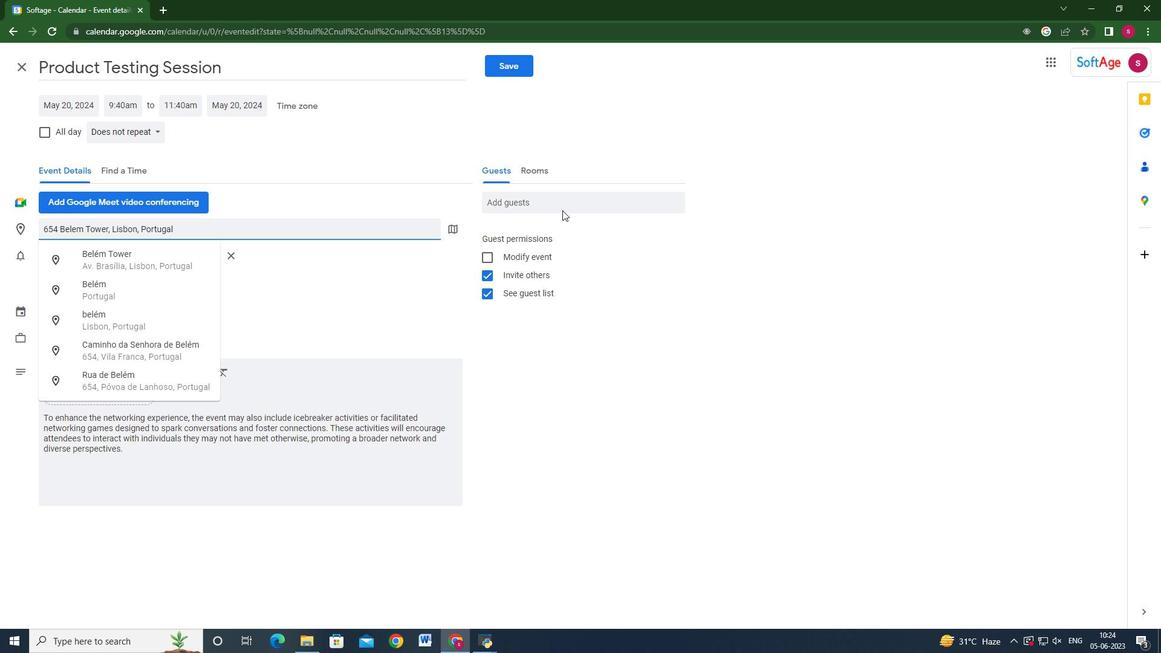 
Action: Mouse pressed left at (561, 200)
Screenshot: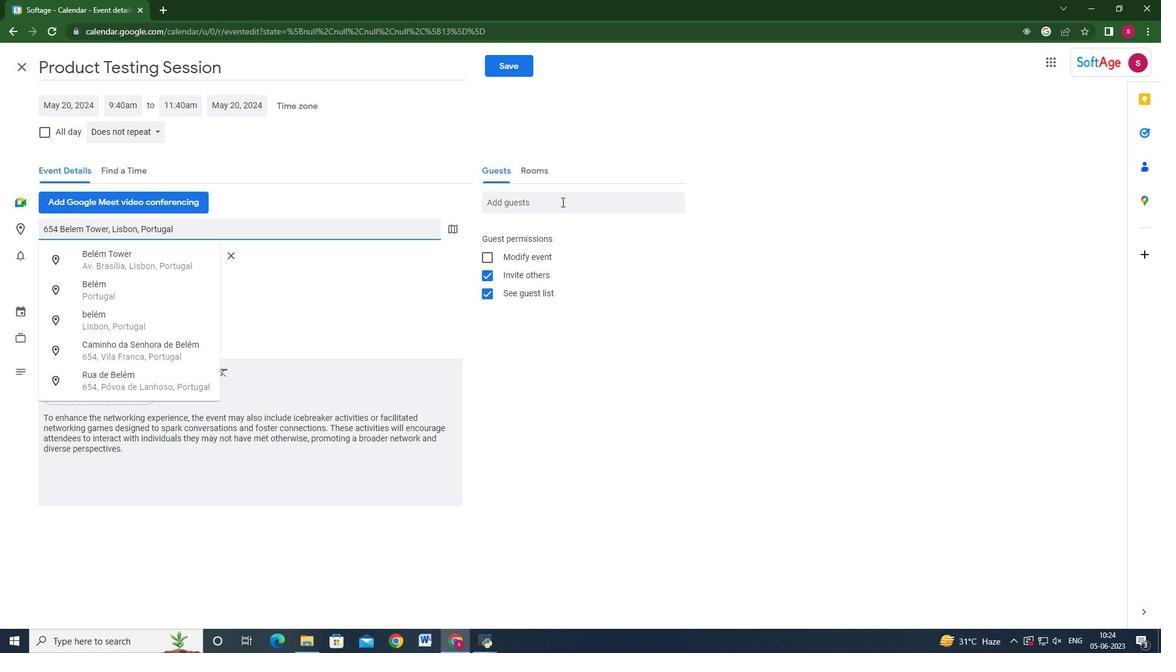 
Action: Key pressed softage.5<Key.shift_r>@softage.net<Key.enter>softage.5<Key.backspace>6<Key.shift_r>@softage.net<Key.enter>
Screenshot: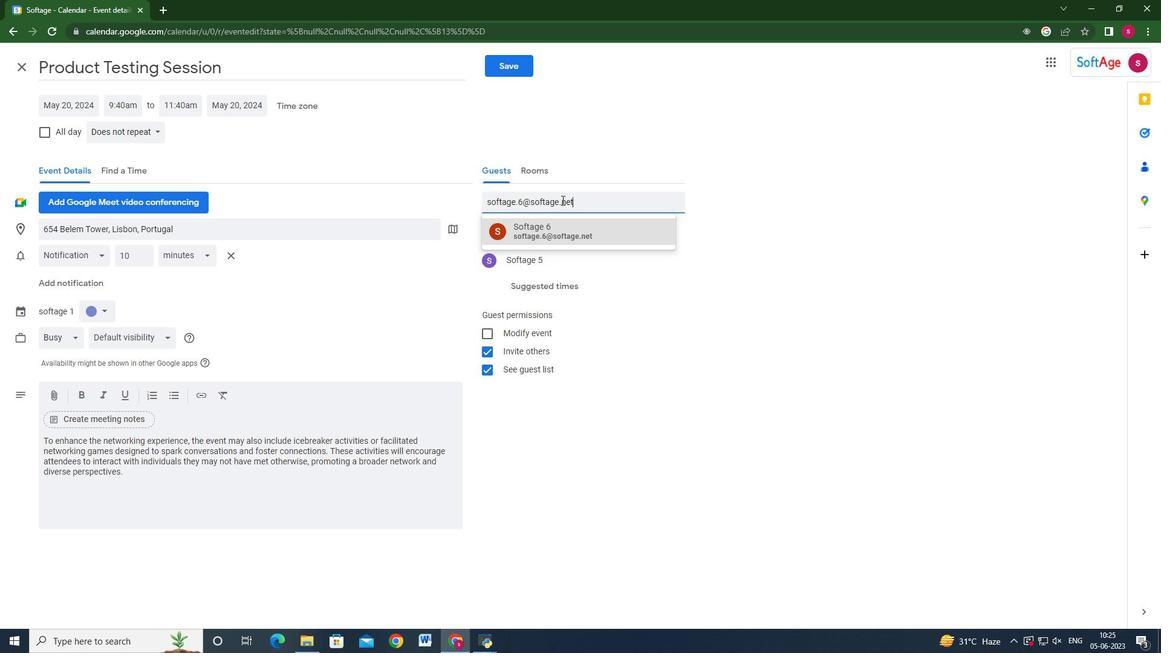 
Action: Mouse moved to (140, 136)
Screenshot: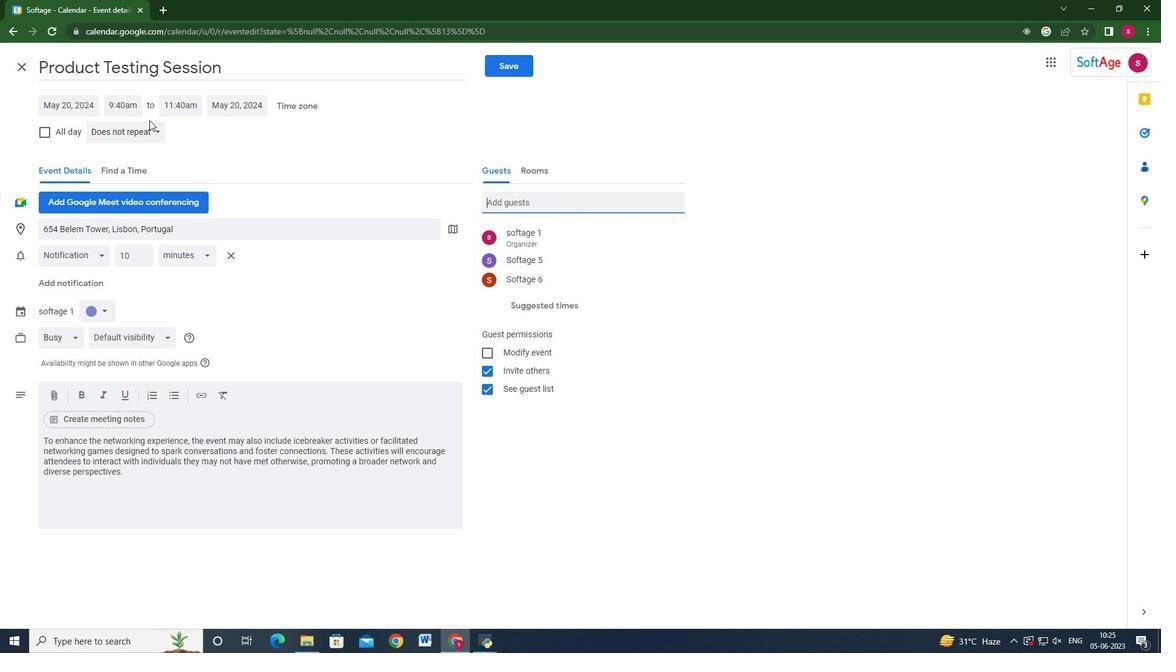 
Action: Mouse pressed left at (140, 136)
Screenshot: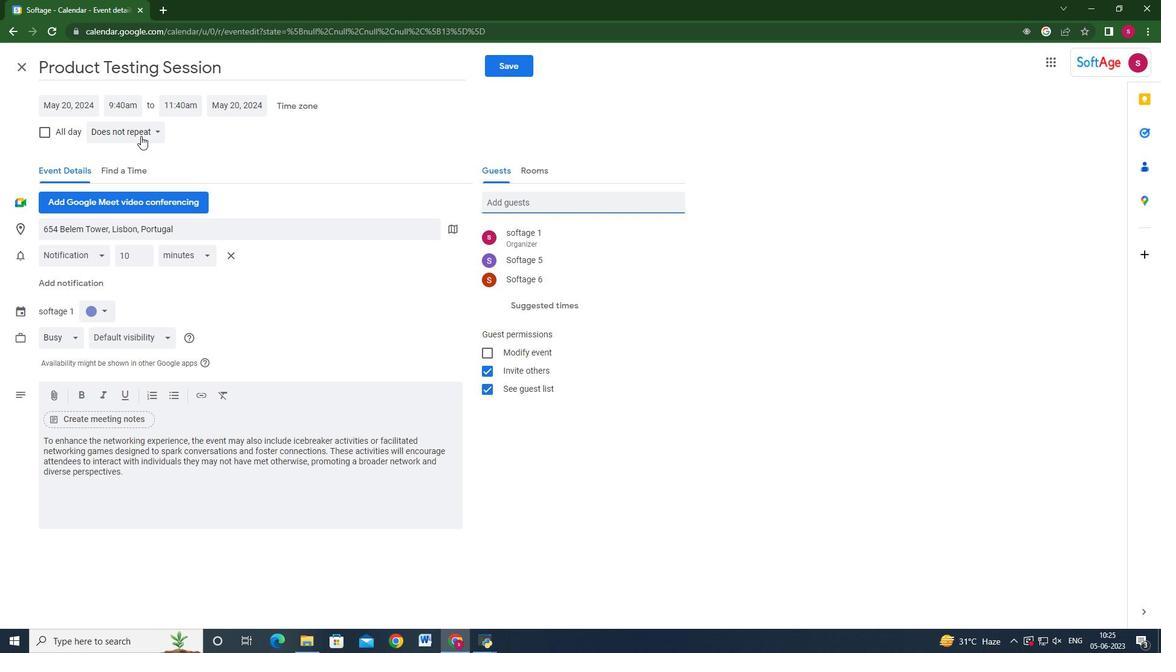 
Action: Mouse moved to (182, 240)
Screenshot: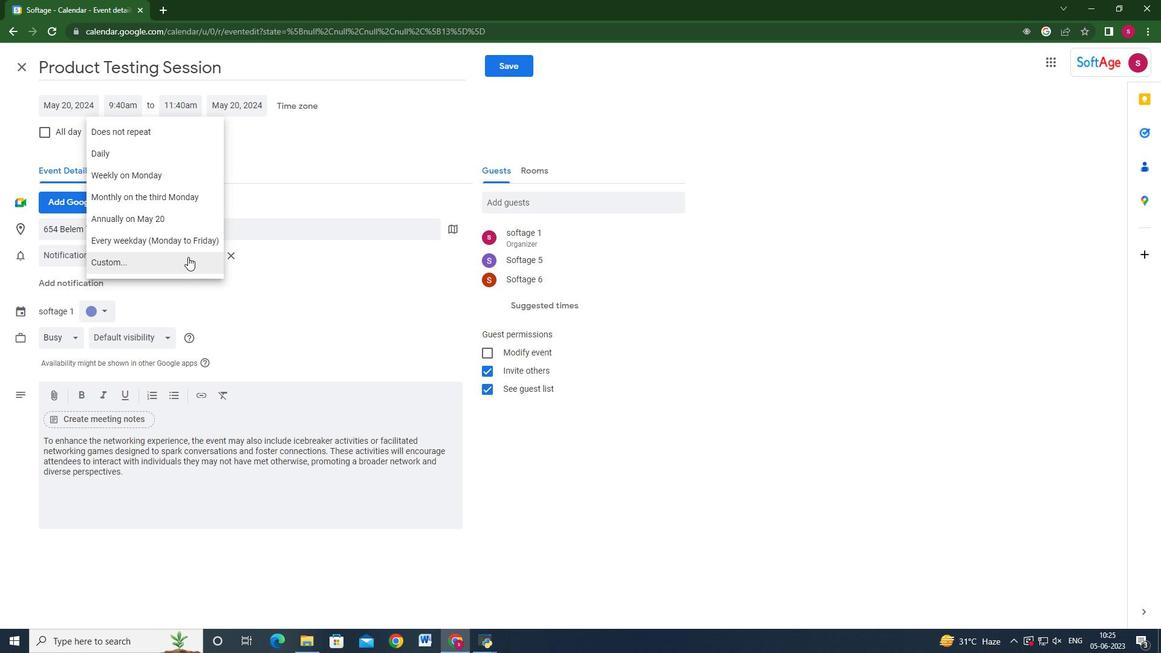 
Action: Mouse pressed left at (182, 240)
Screenshot: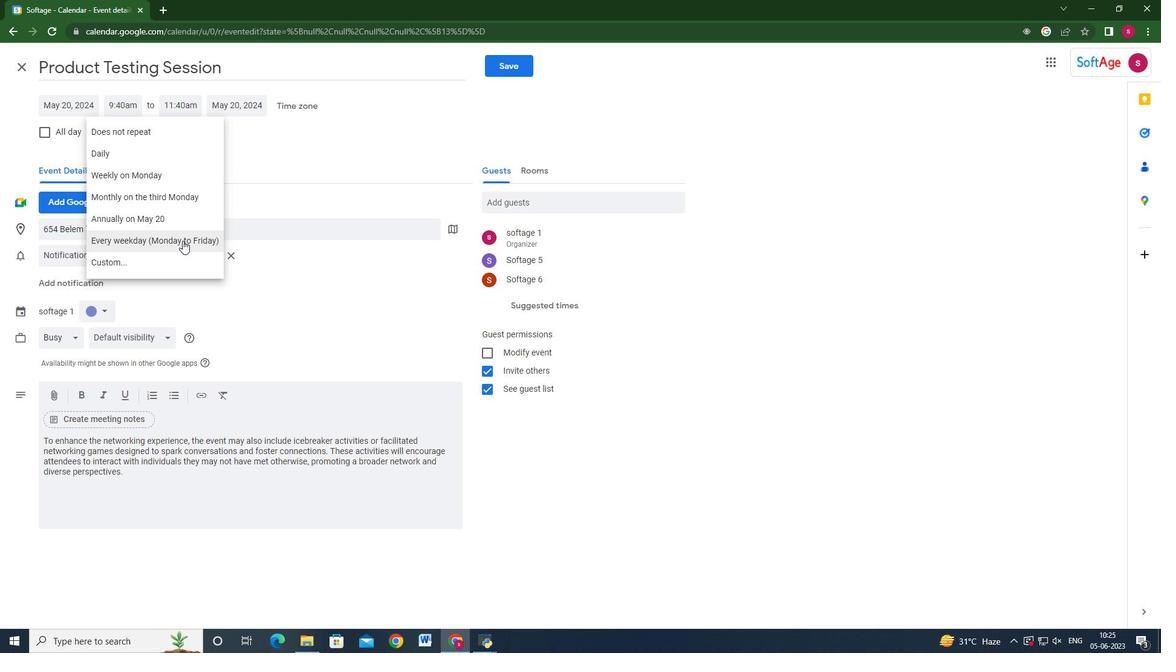 
Action: Mouse moved to (514, 62)
Screenshot: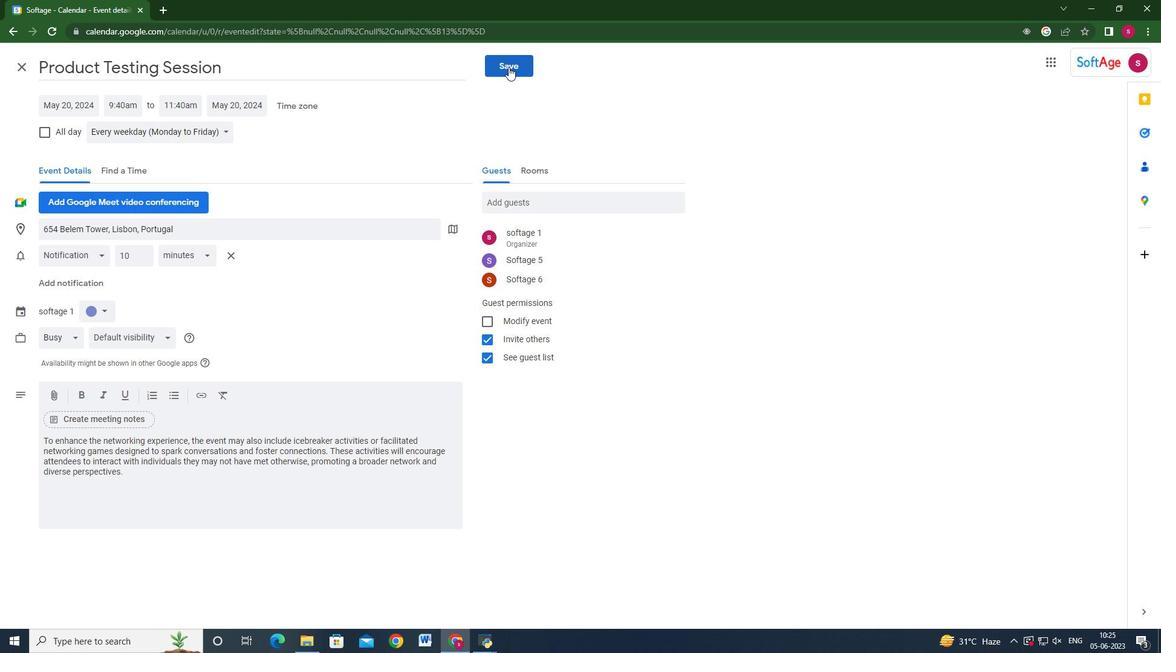 
Action: Mouse pressed left at (514, 62)
Screenshot: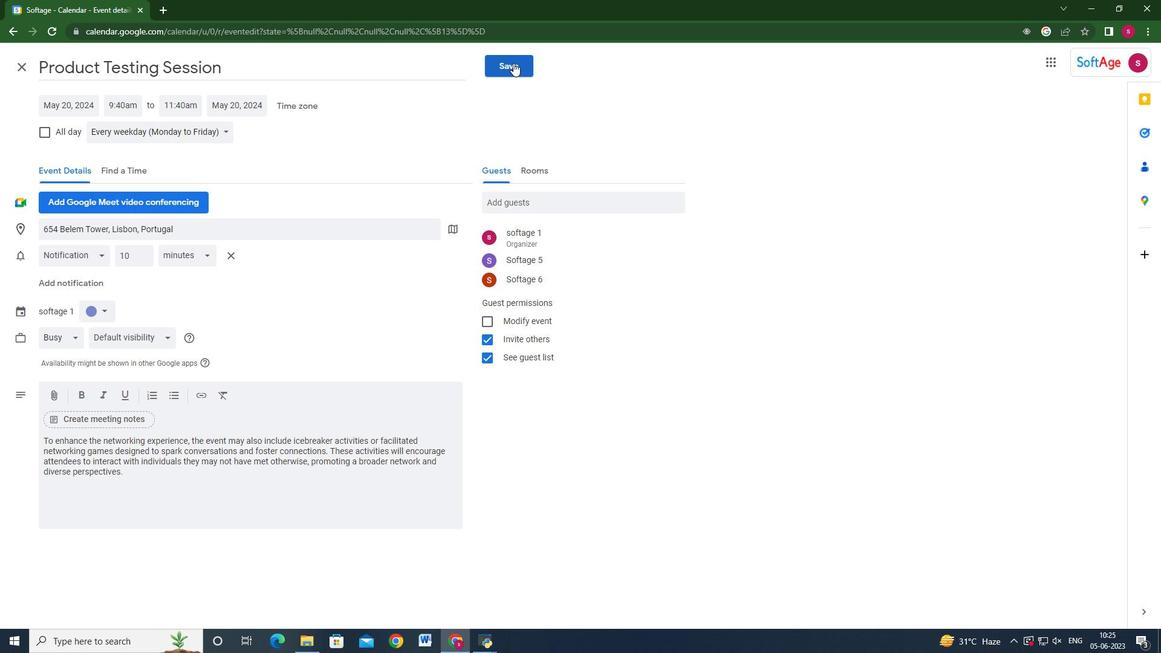 
Action: Mouse moved to (679, 371)
Screenshot: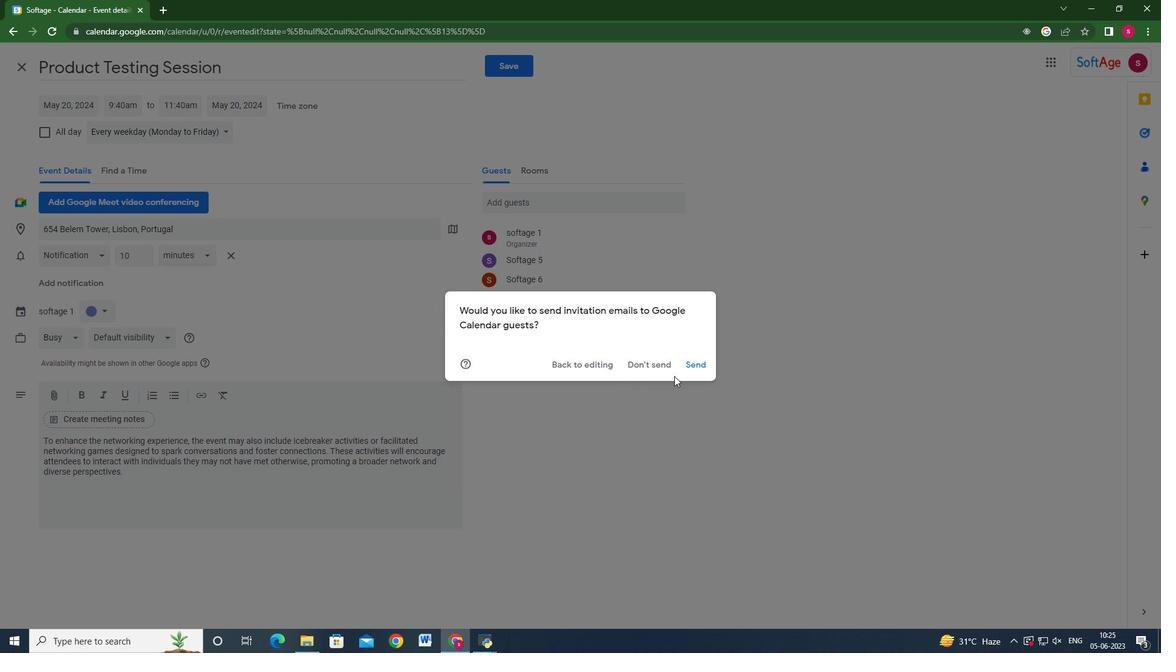 
Action: Mouse pressed left at (679, 371)
Screenshot: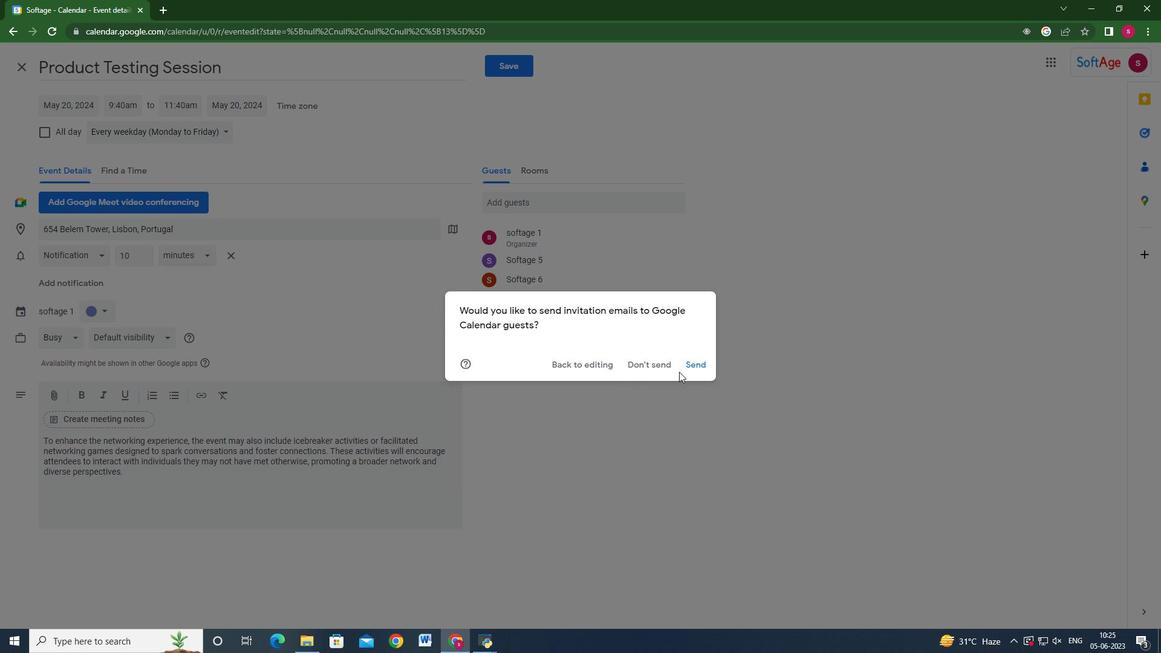 
Action: Mouse moved to (691, 368)
Screenshot: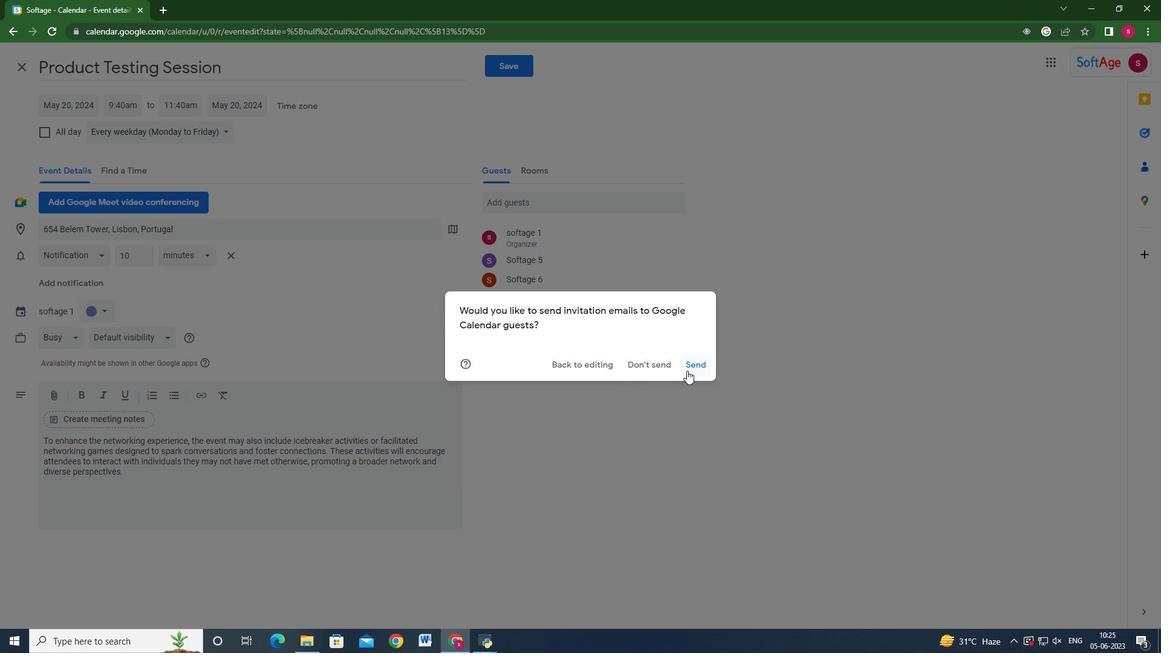 
Action: Mouse pressed left at (691, 368)
Screenshot: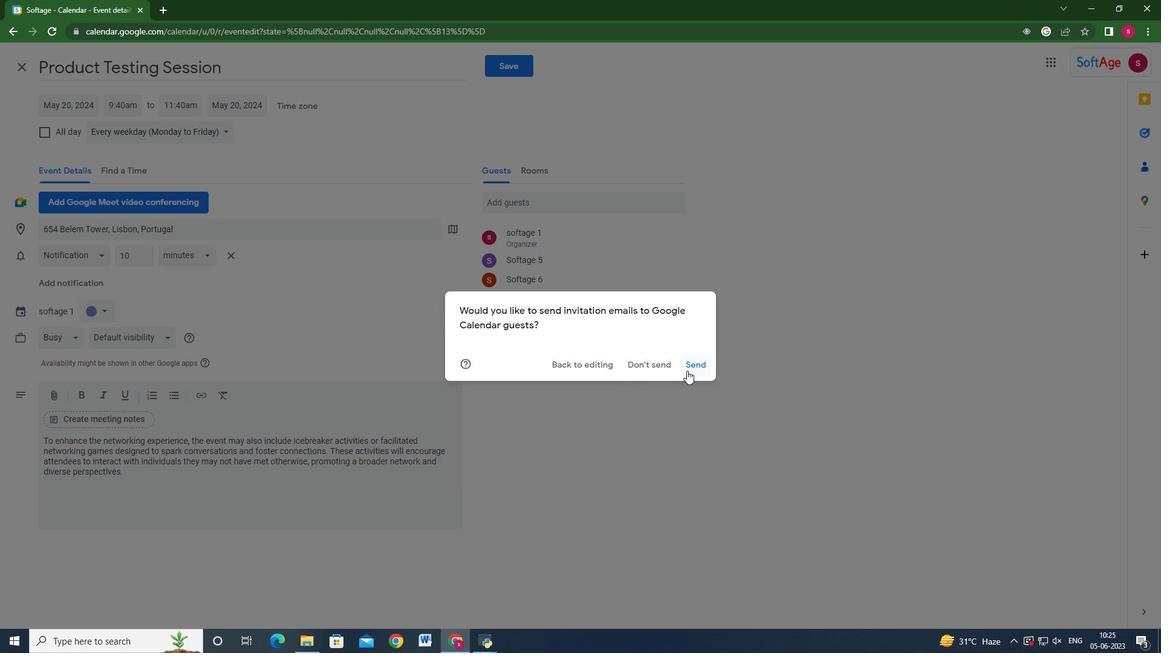
Action: Mouse moved to (934, 379)
Screenshot: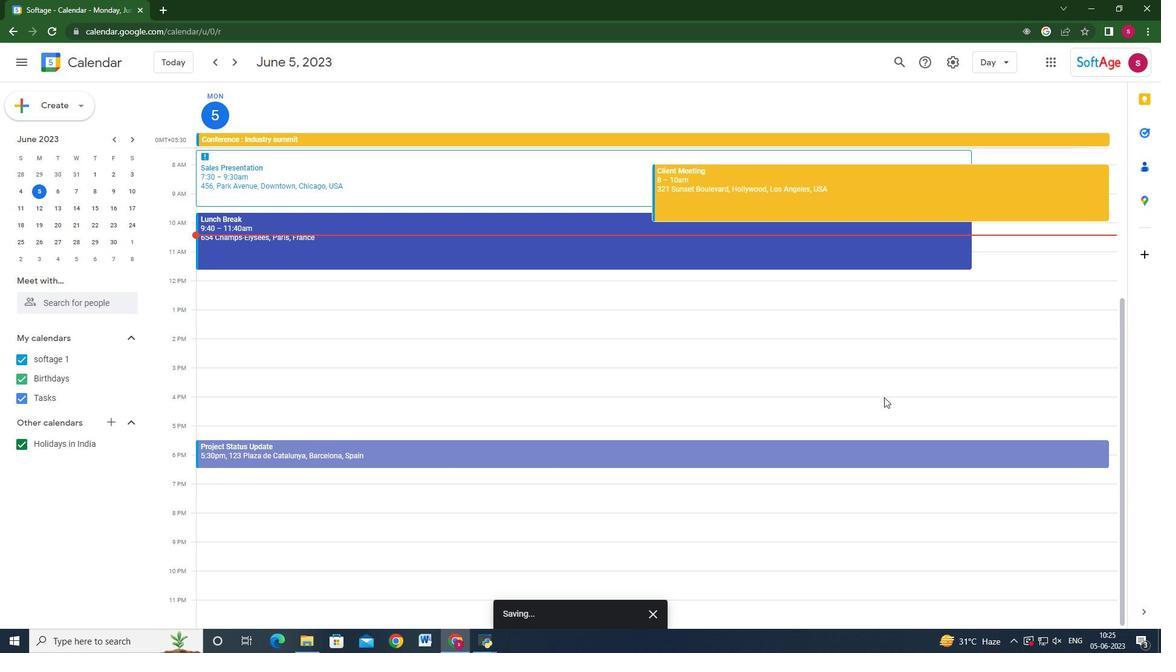 
